 Task: Search one way flight ticket for 1 adult, 5 children, 2 infants in seat and 1 infant on lap in first from Fort Walton Beach: Destin-fort Walton Beach Airport/eglin Air Force Base to Gillette: Gillette Campbell County Airport on 5-1-2023. Choice of flights is American. Number of bags: 1 checked bag. Price is upto 87000. Outbound departure time preference is 12:45.
Action: Mouse moved to (190, 184)
Screenshot: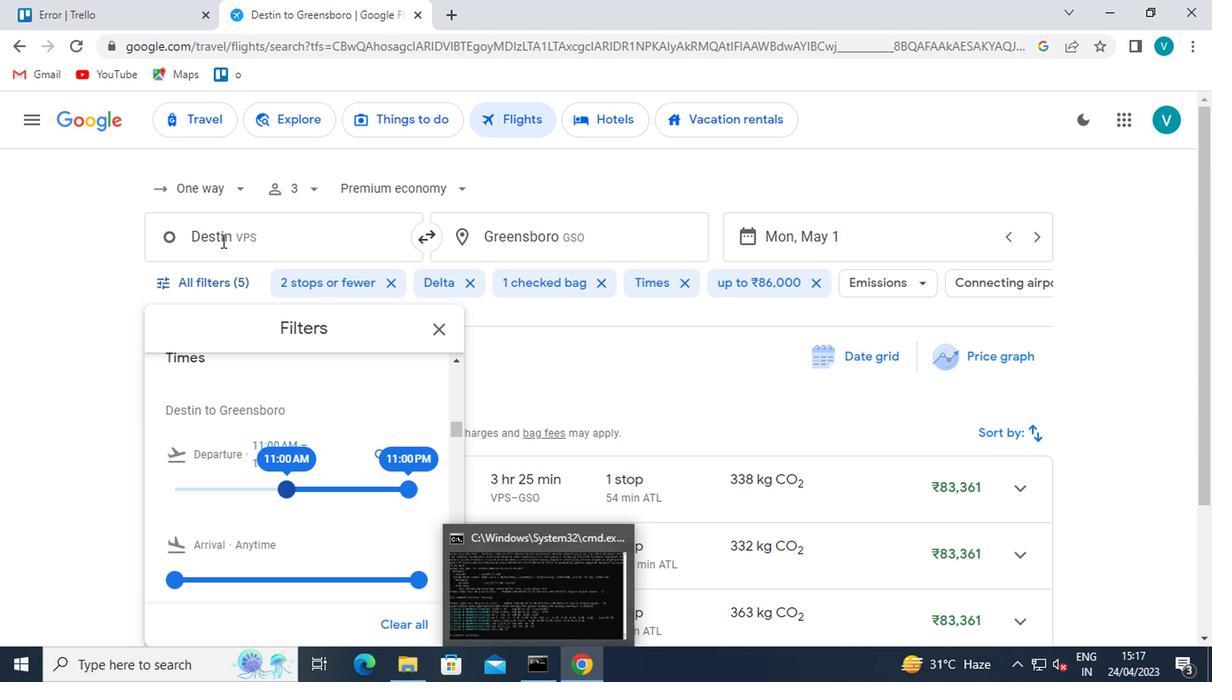 
Action: Mouse pressed left at (190, 184)
Screenshot: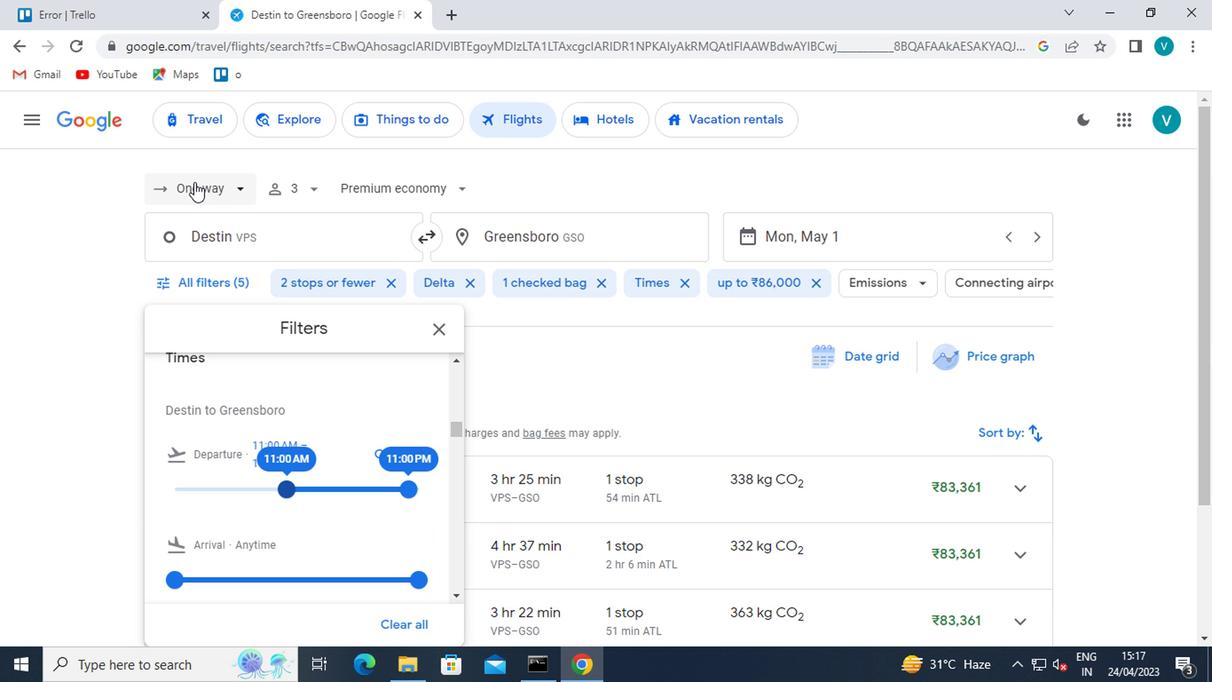 
Action: Mouse moved to (205, 267)
Screenshot: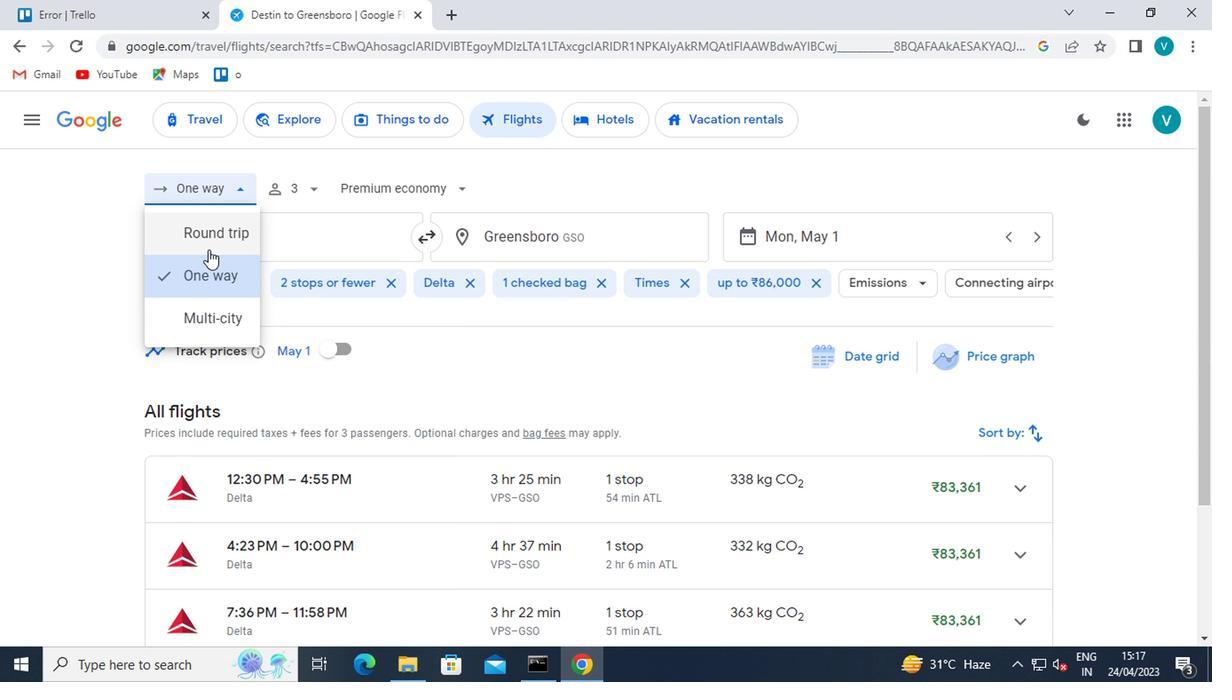 
Action: Mouse pressed left at (205, 267)
Screenshot: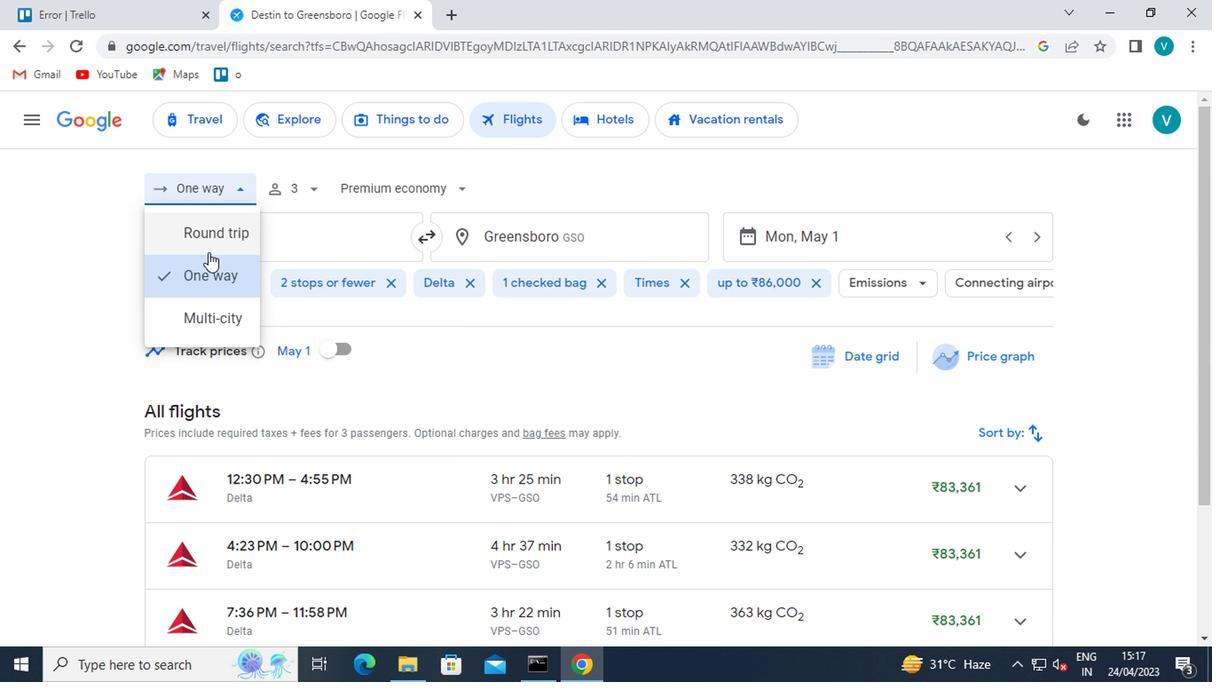 
Action: Mouse moved to (315, 190)
Screenshot: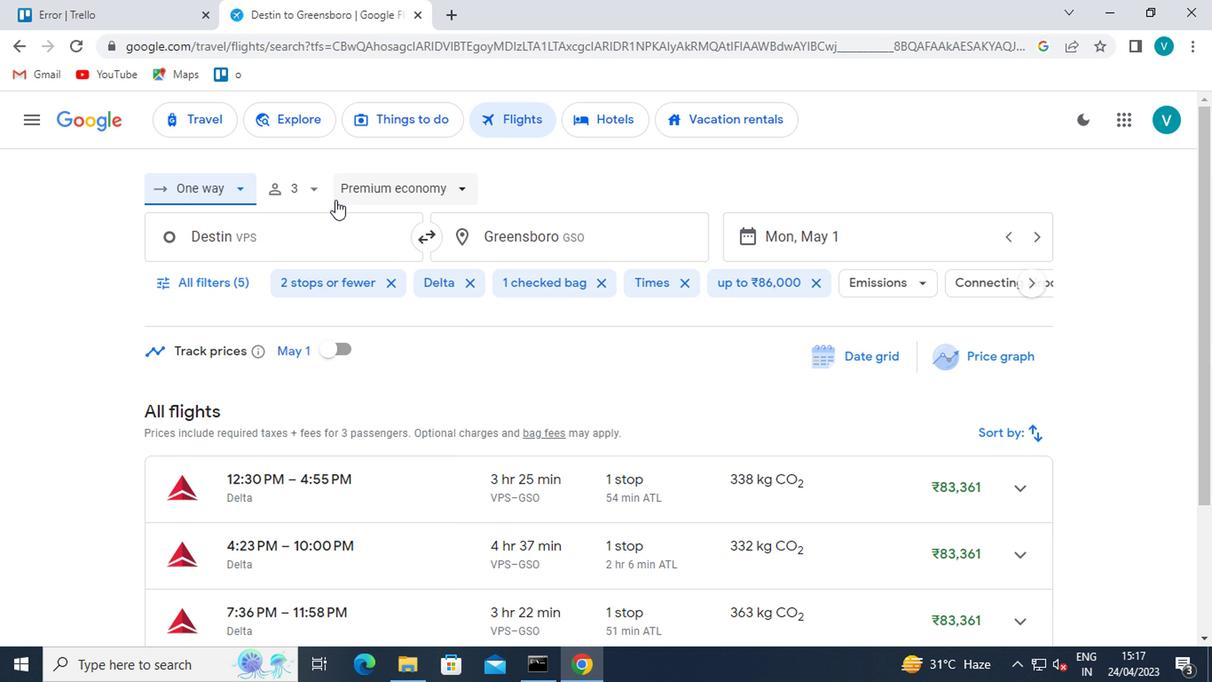 
Action: Mouse pressed left at (315, 190)
Screenshot: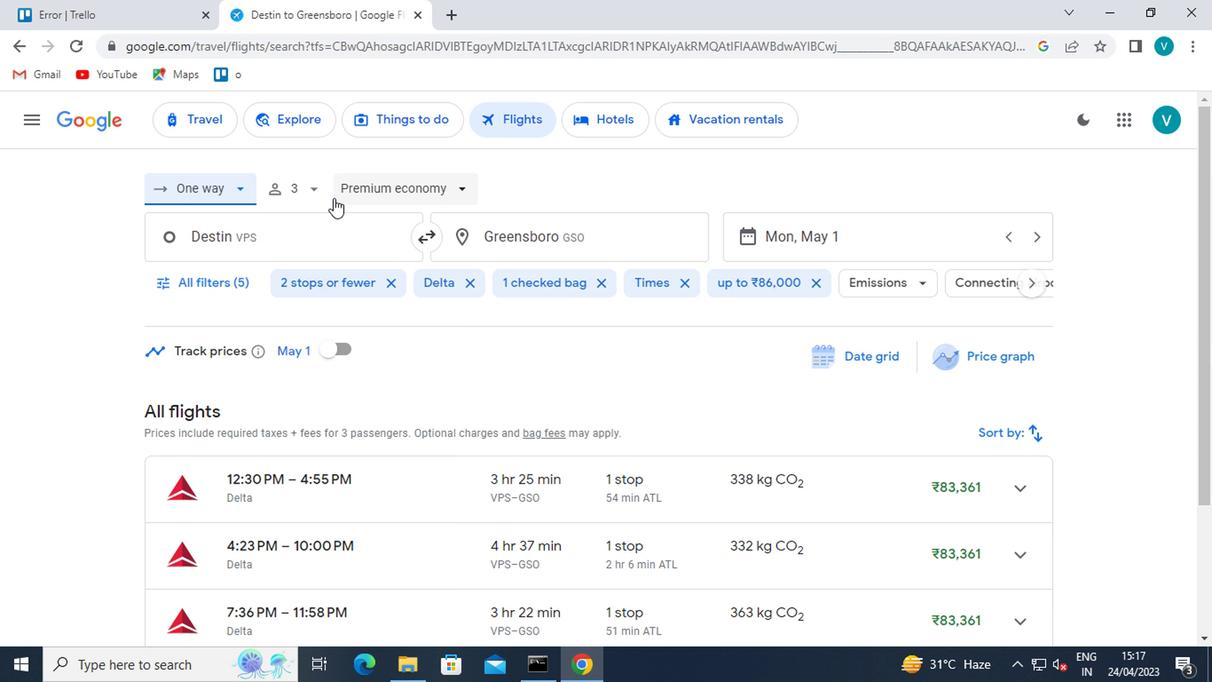 
Action: Mouse moved to (442, 278)
Screenshot: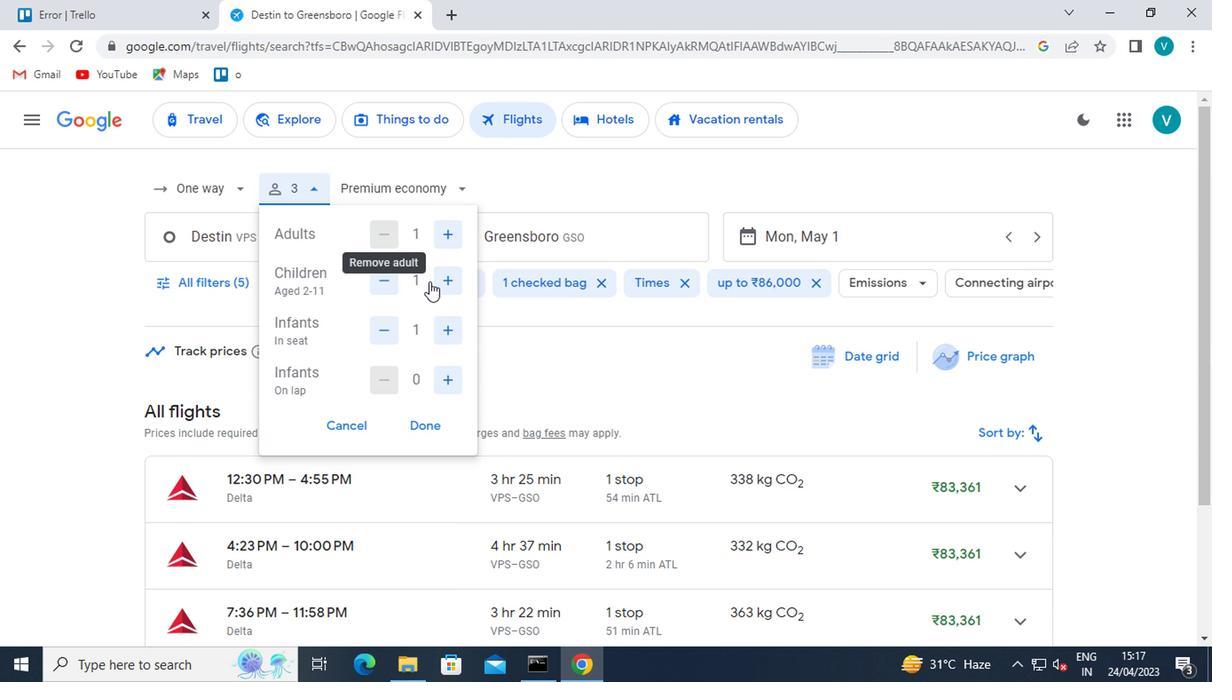 
Action: Mouse pressed left at (442, 278)
Screenshot: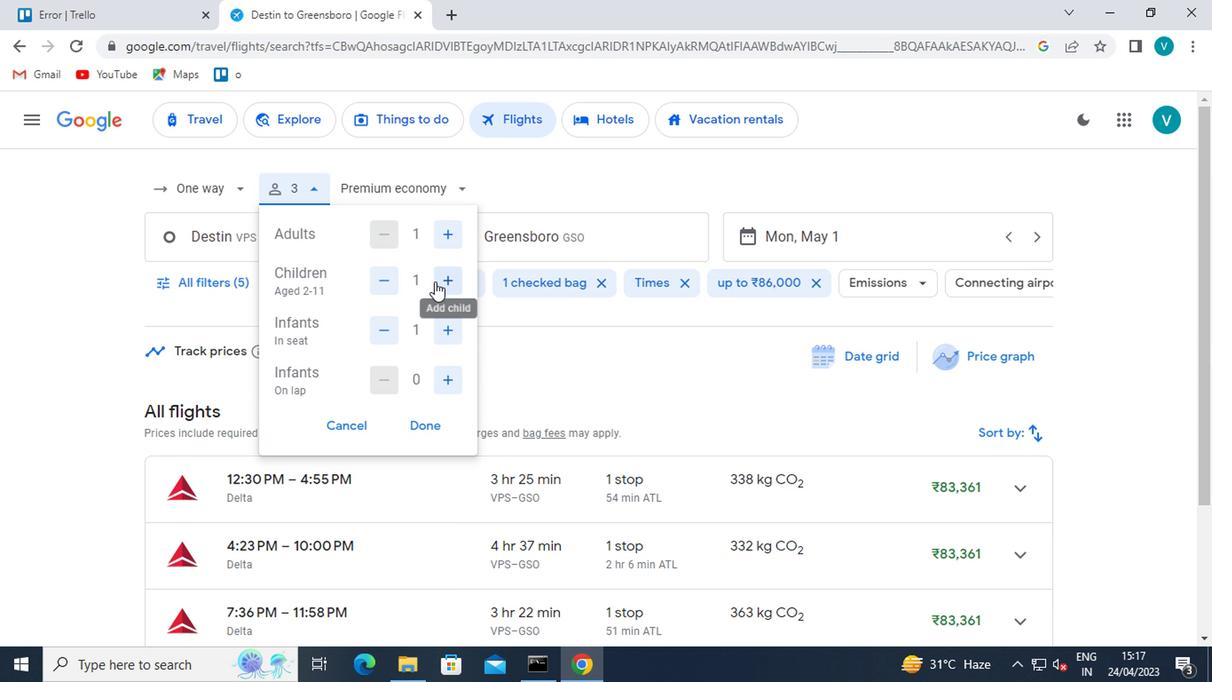 
Action: Mouse pressed left at (442, 278)
Screenshot: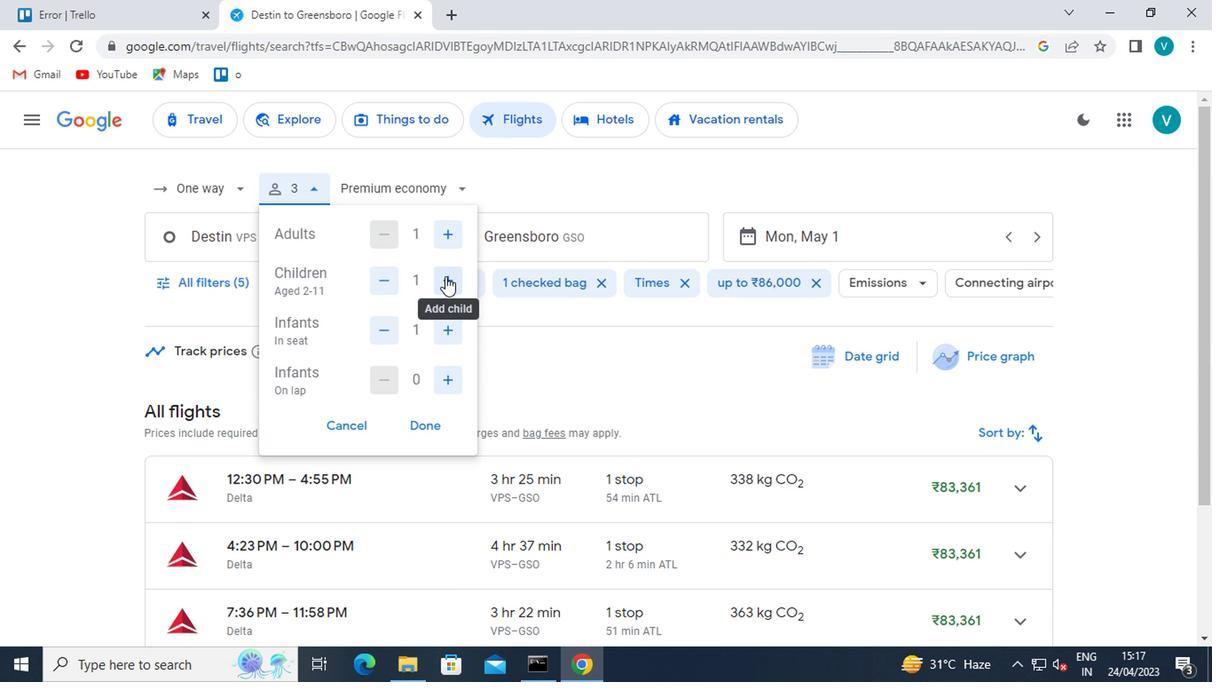
Action: Mouse pressed left at (442, 278)
Screenshot: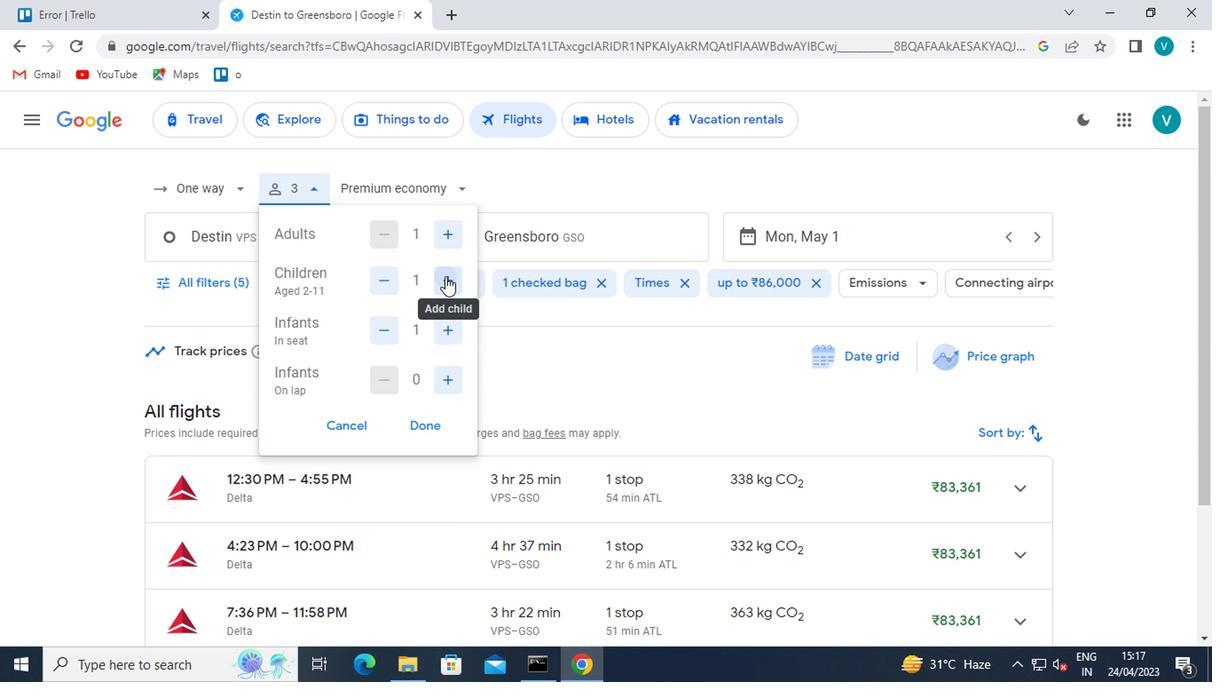 
Action: Mouse pressed left at (442, 278)
Screenshot: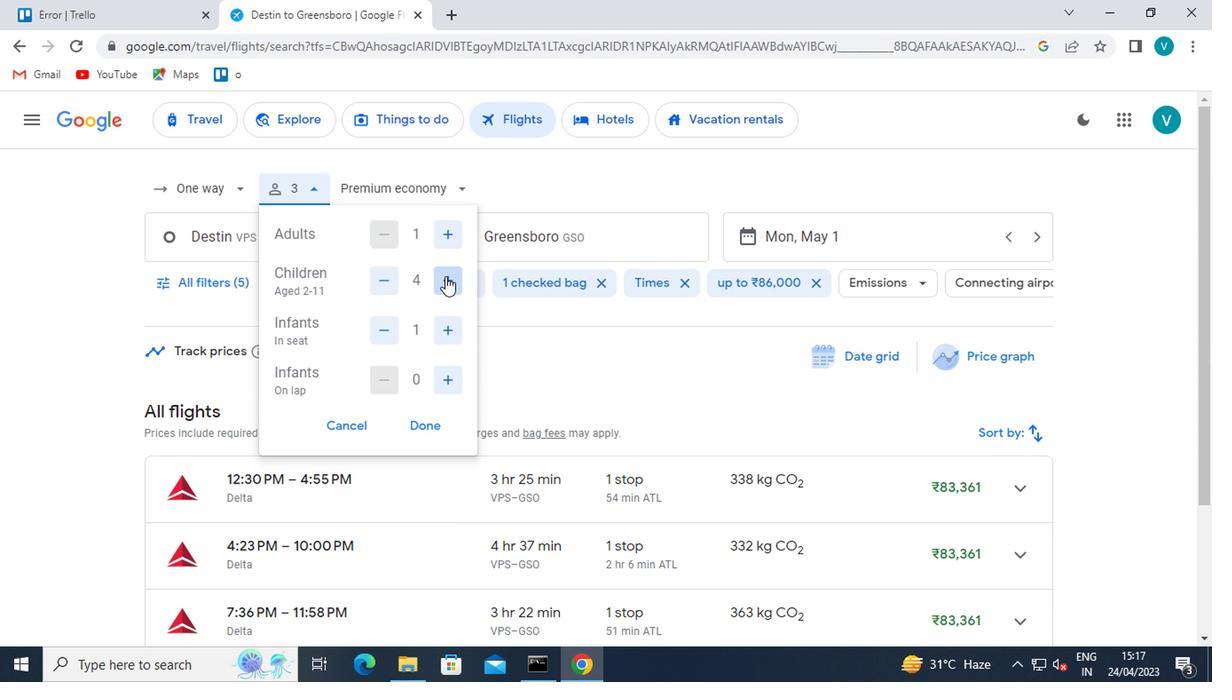 
Action: Mouse moved to (440, 328)
Screenshot: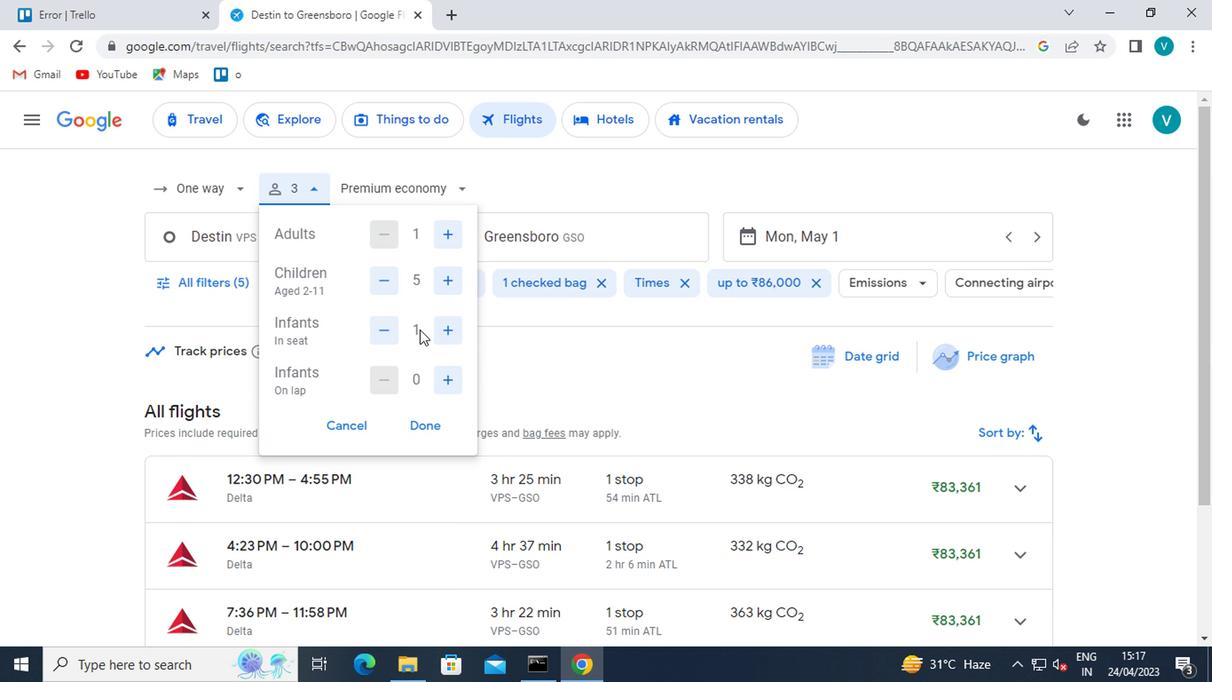 
Action: Mouse pressed left at (440, 328)
Screenshot: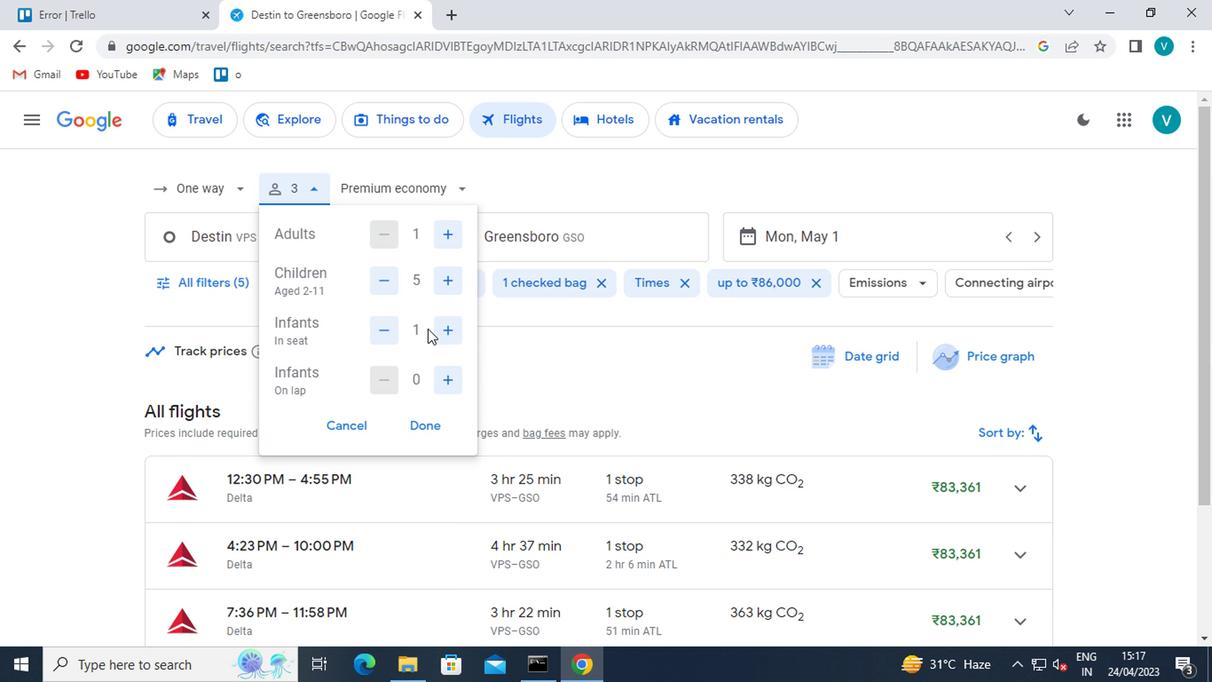 
Action: Mouse moved to (434, 374)
Screenshot: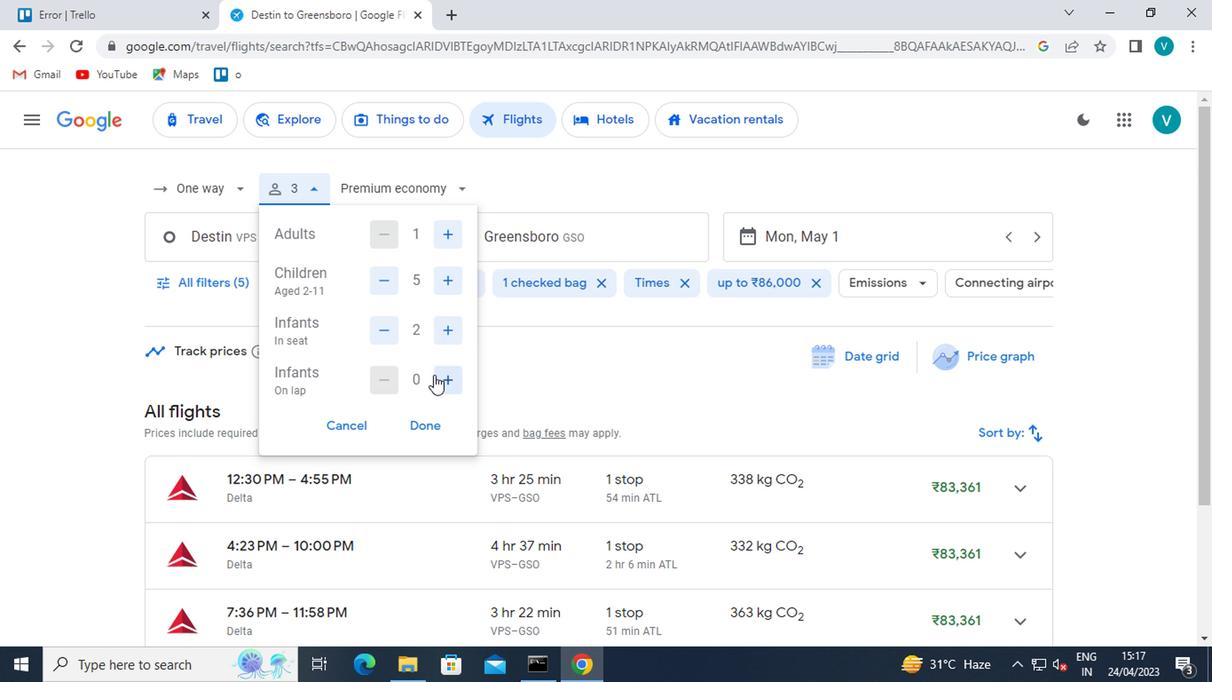 
Action: Mouse pressed left at (434, 374)
Screenshot: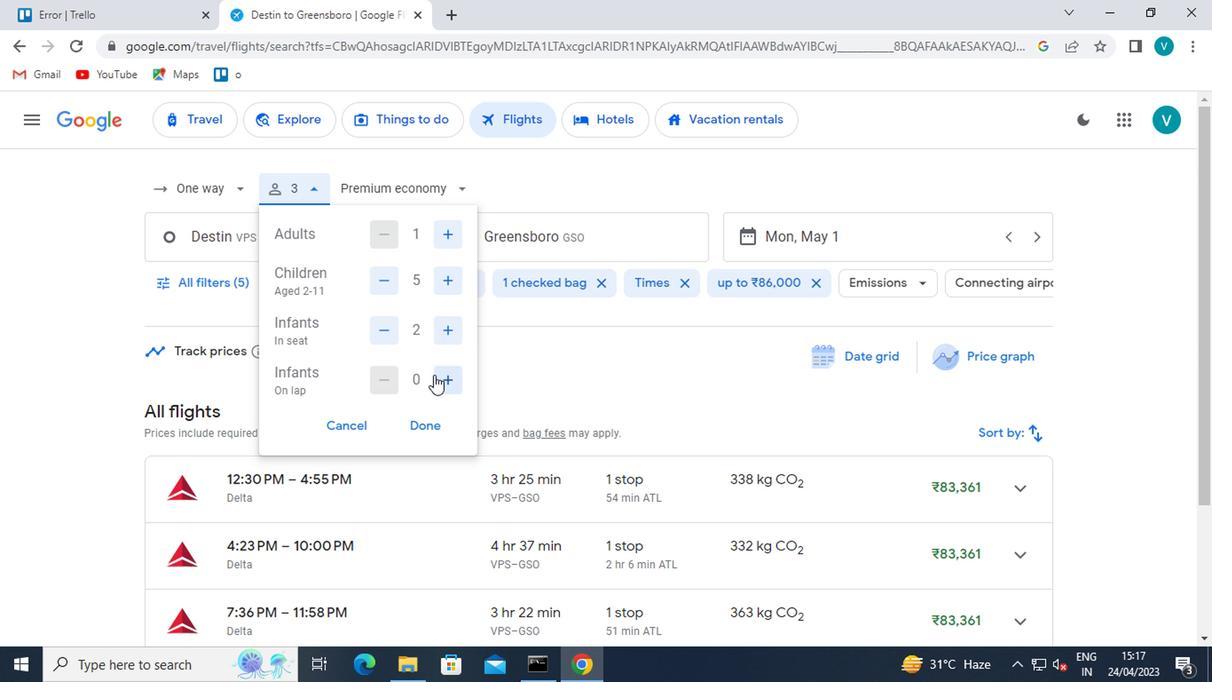
Action: Mouse moved to (440, 193)
Screenshot: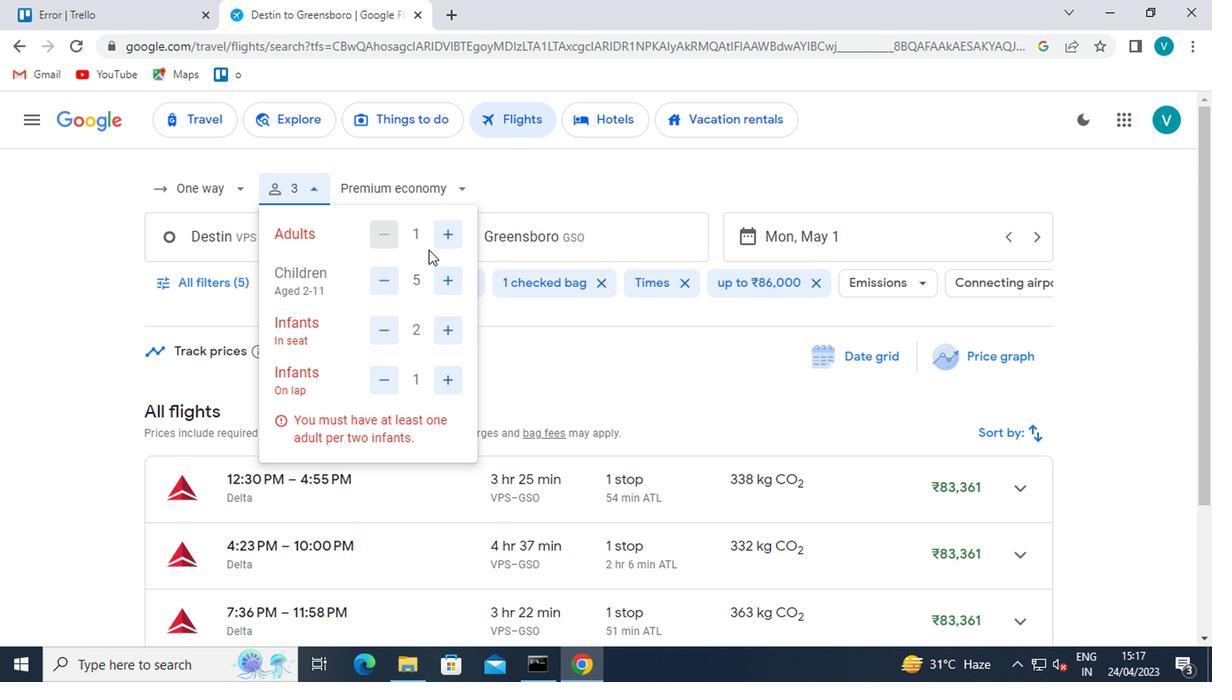 
Action: Mouse pressed left at (440, 193)
Screenshot: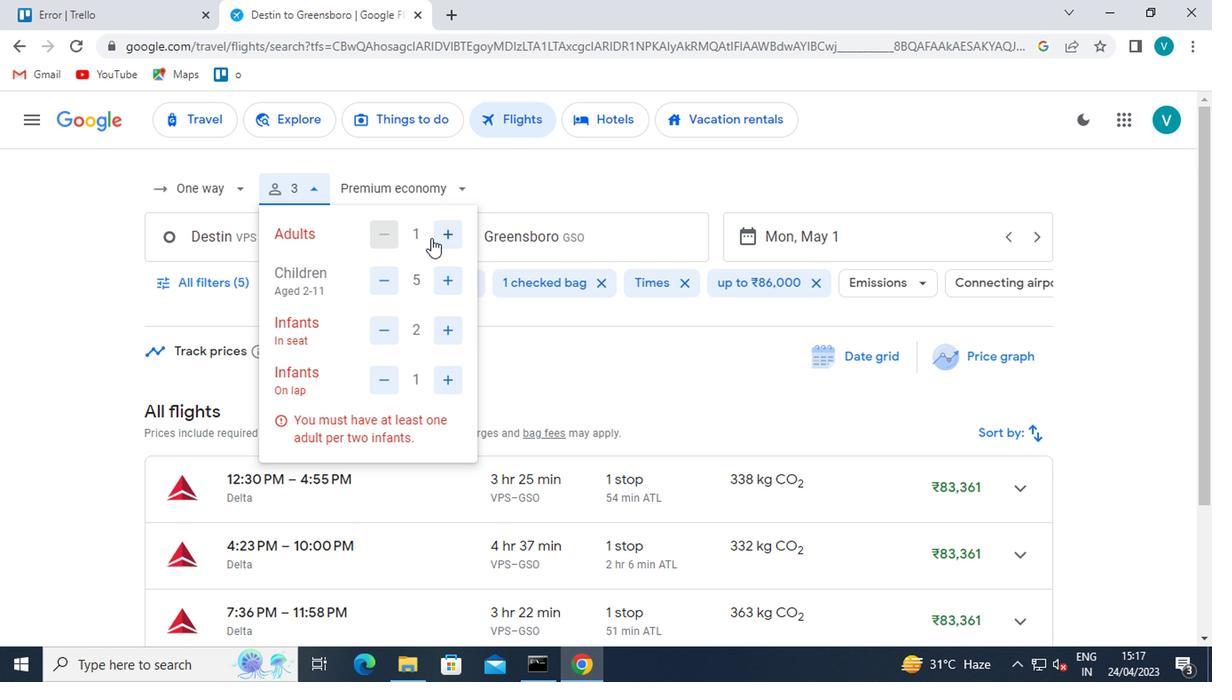 
Action: Mouse moved to (395, 358)
Screenshot: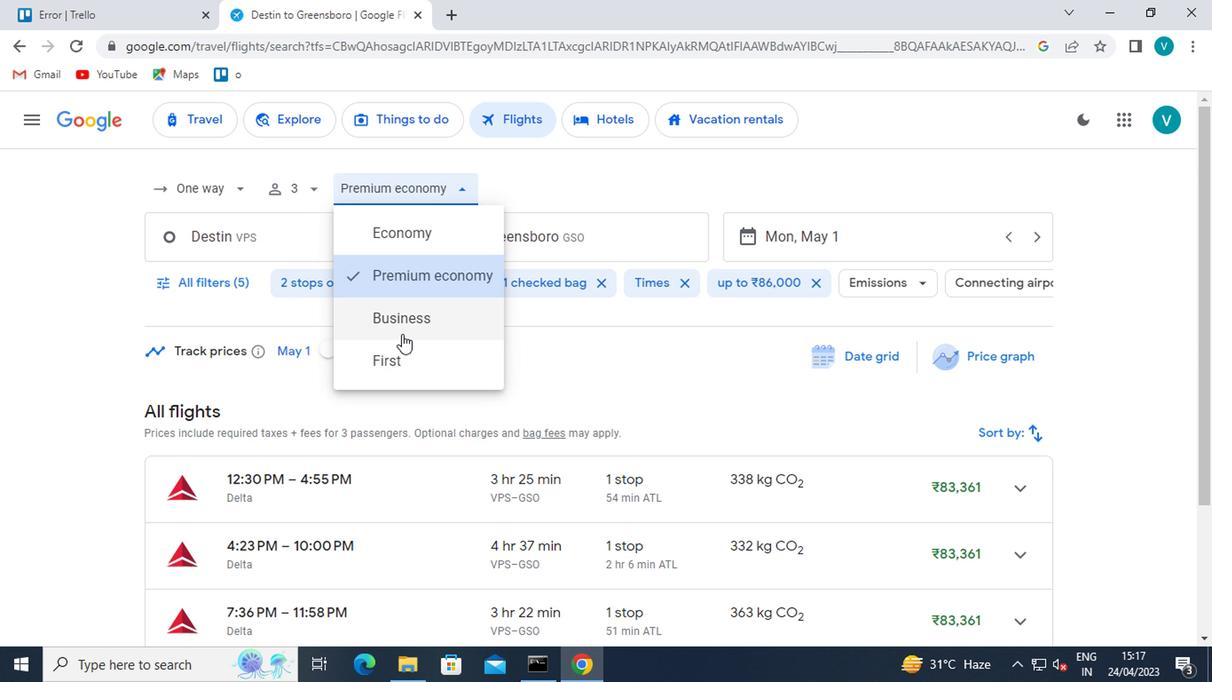 
Action: Mouse pressed left at (395, 358)
Screenshot: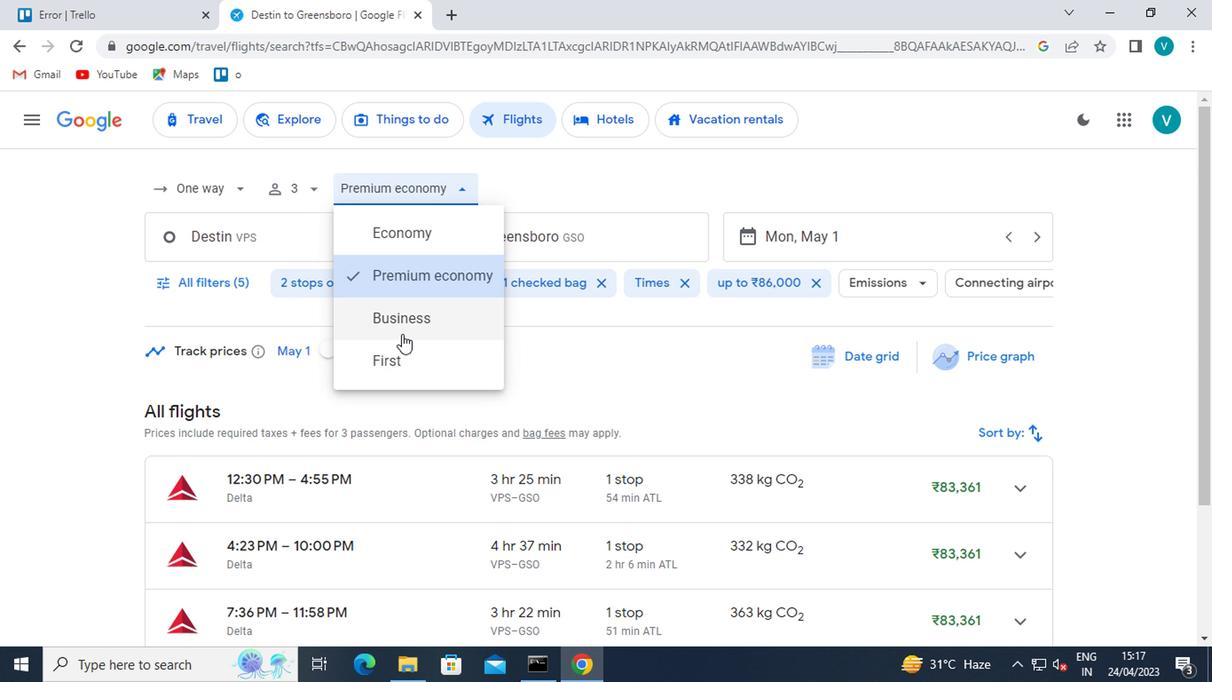 
Action: Mouse moved to (286, 238)
Screenshot: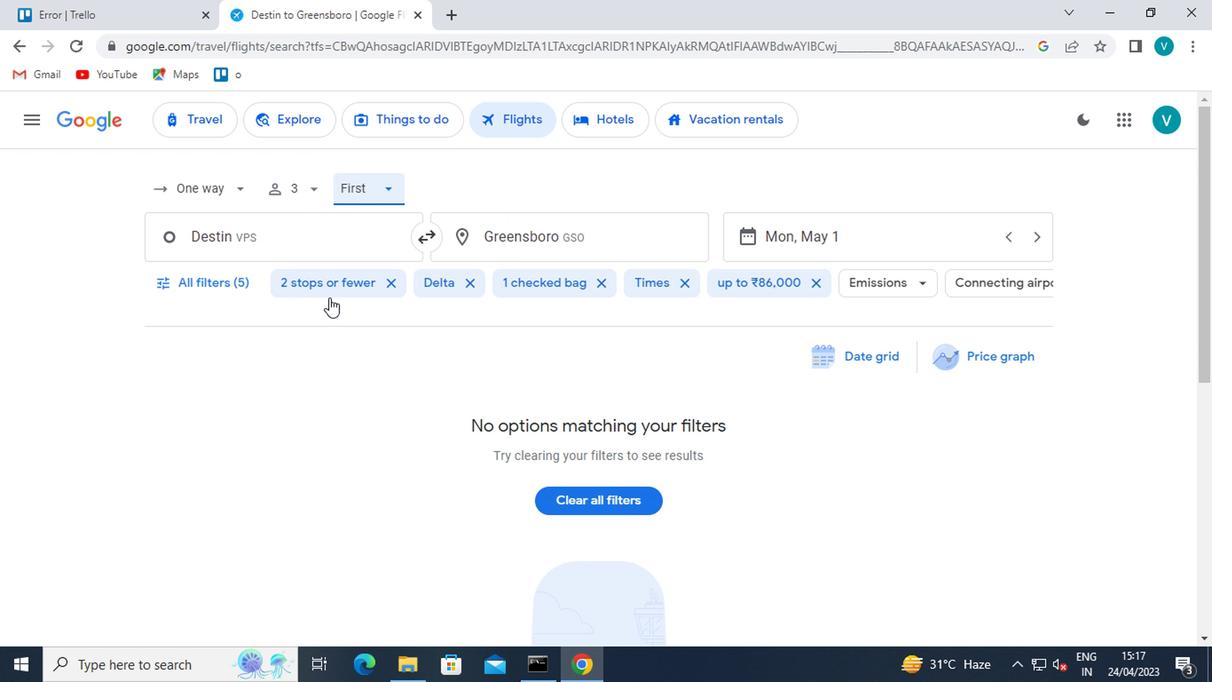 
Action: Mouse pressed left at (286, 238)
Screenshot: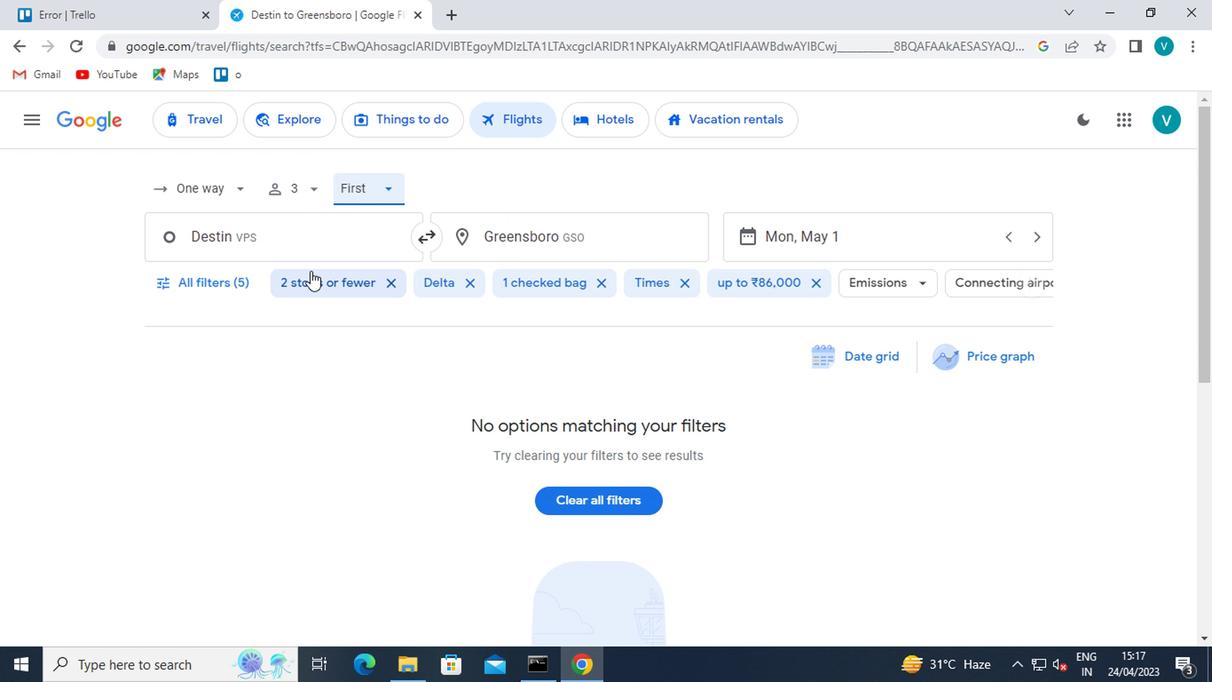 
Action: Mouse moved to (287, 233)
Screenshot: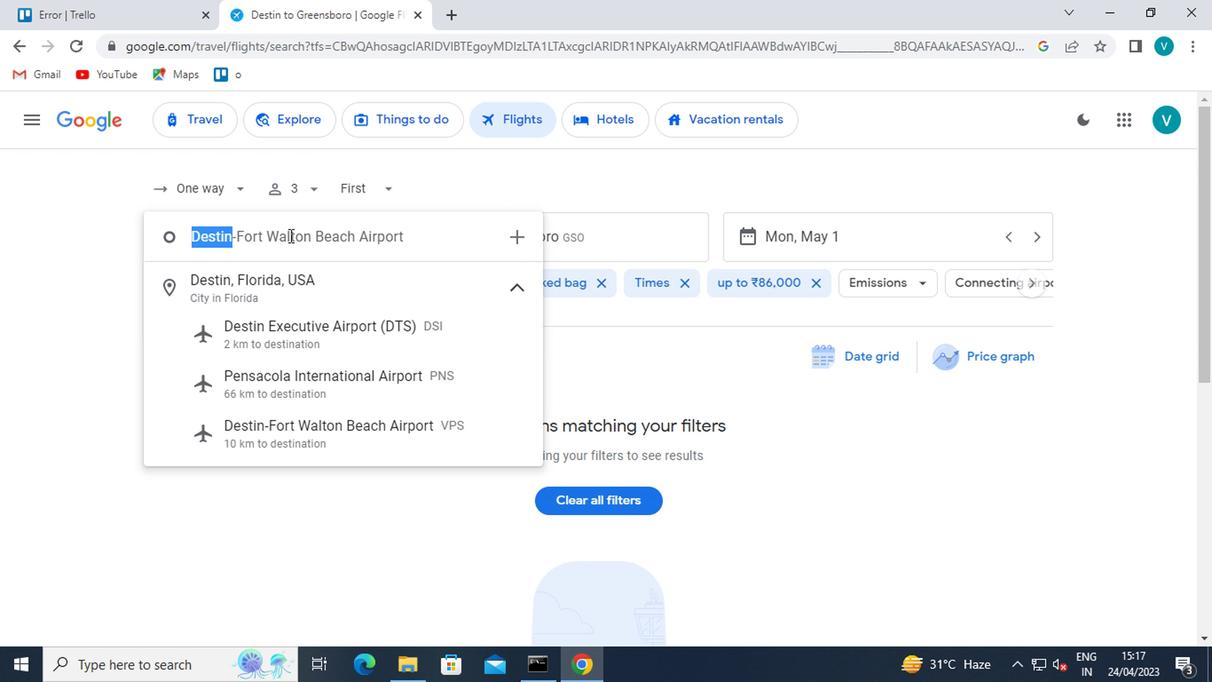 
Action: Key pressed <Key.shift>FORT<Key.space><Key.shift>WALTO
Screenshot: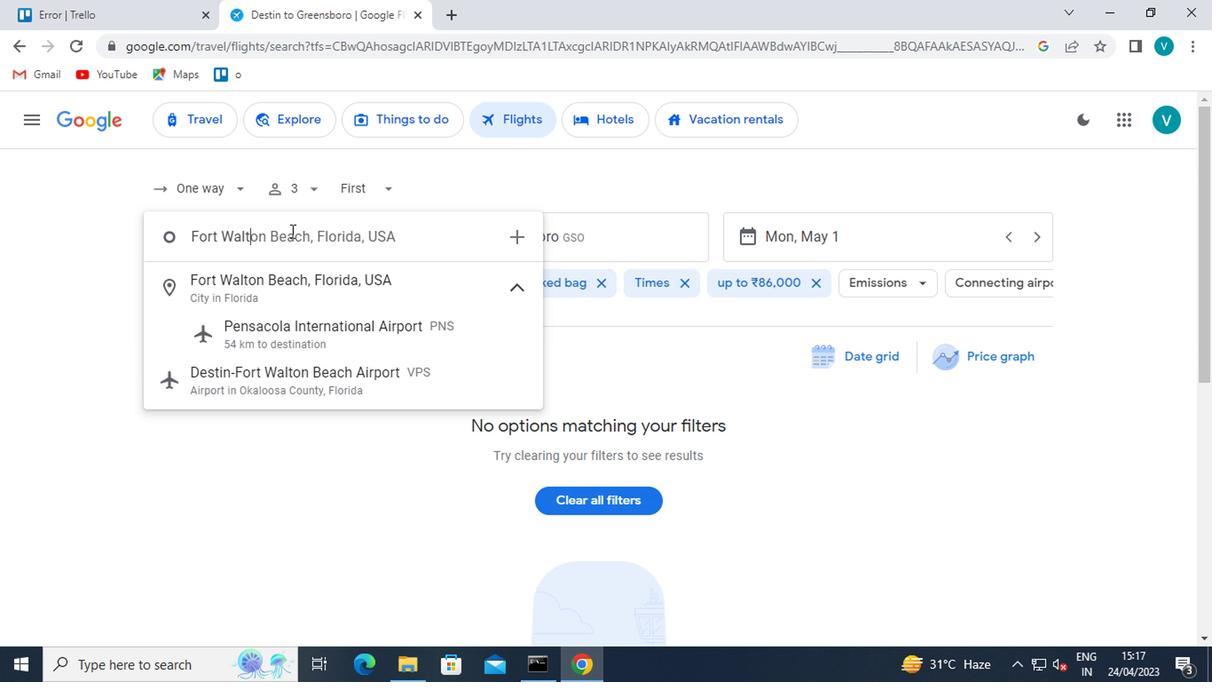 
Action: Mouse moved to (281, 381)
Screenshot: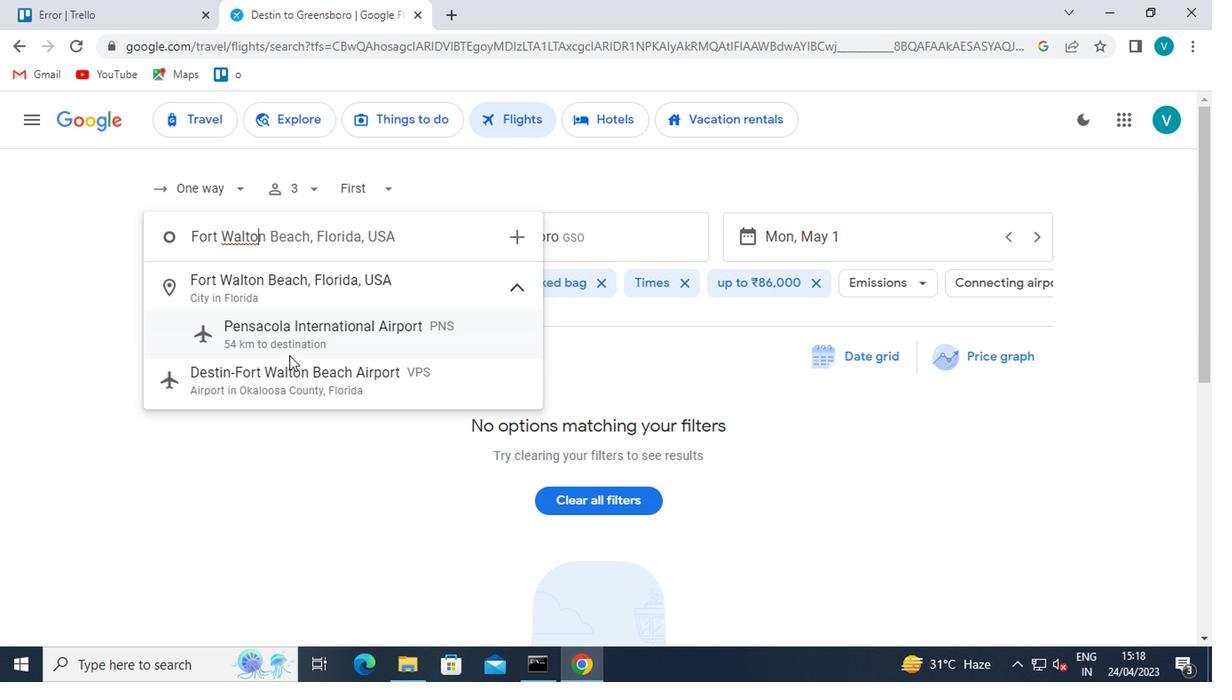 
Action: Mouse pressed left at (281, 381)
Screenshot: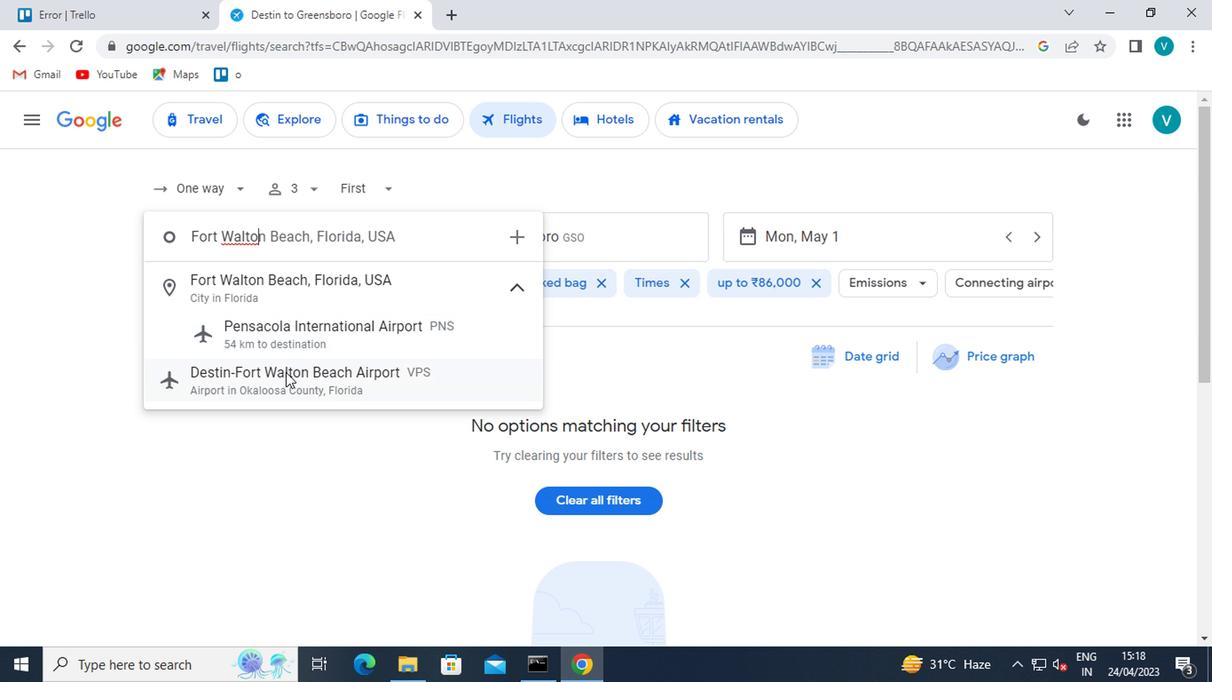 
Action: Mouse moved to (584, 250)
Screenshot: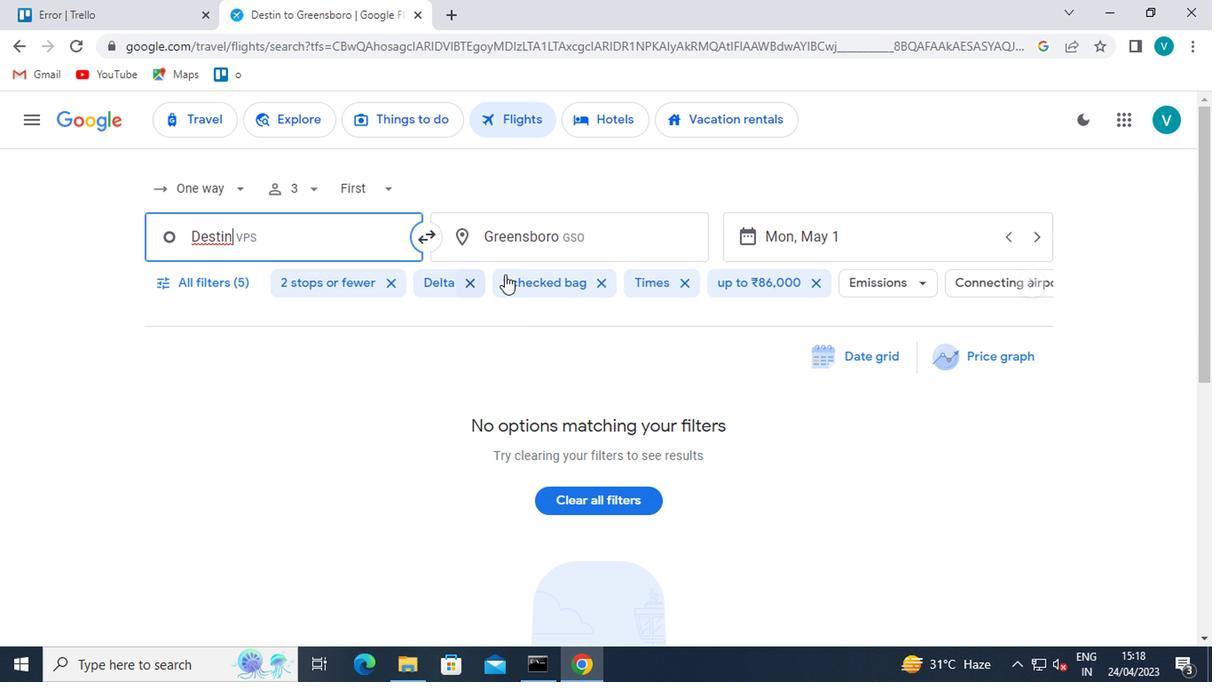 
Action: Mouse pressed left at (584, 250)
Screenshot: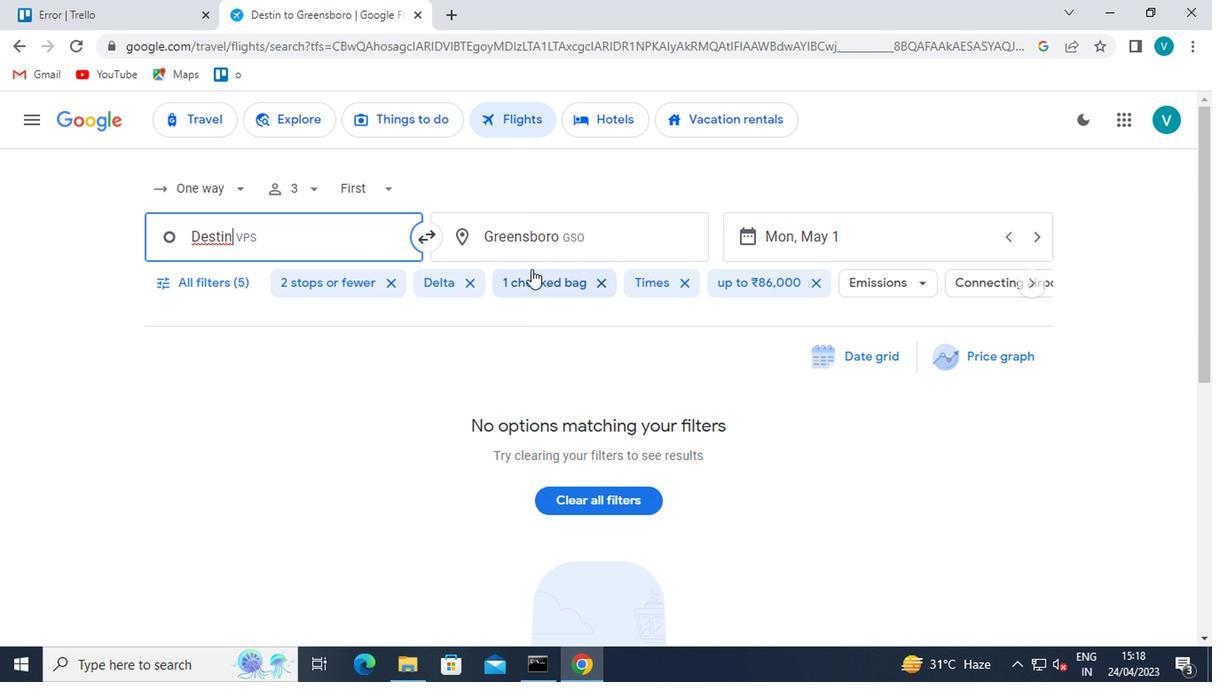 
Action: Mouse moved to (351, 123)
Screenshot: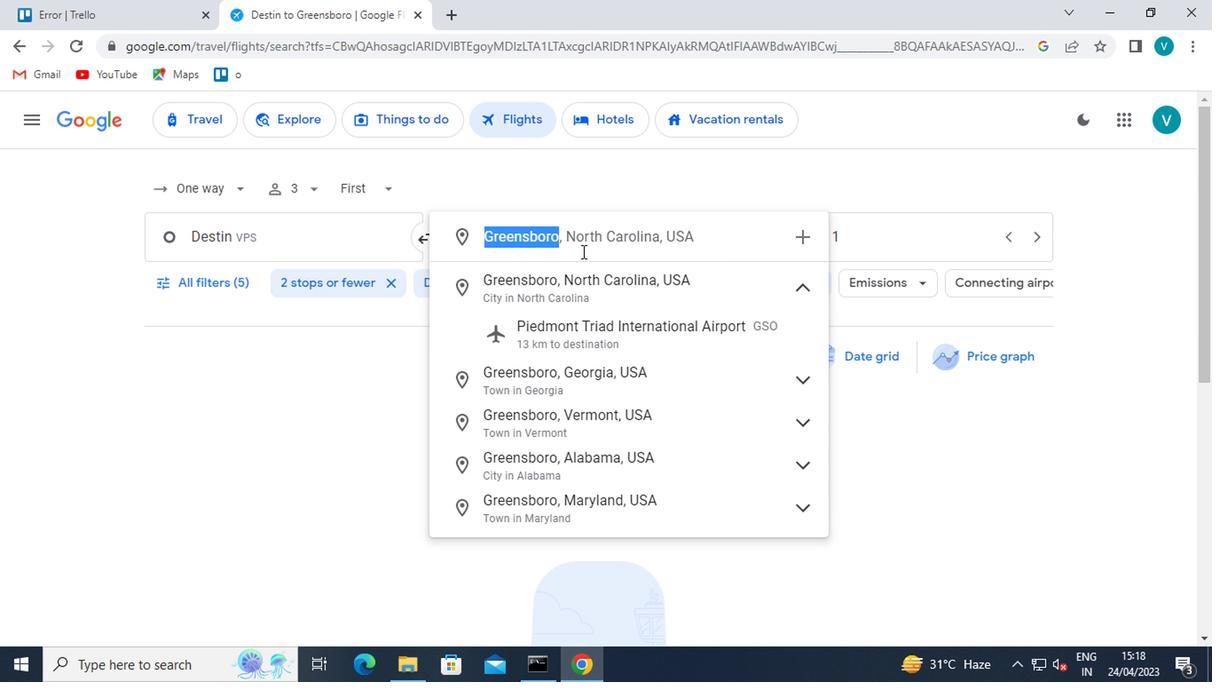 
Action: Key pressed <Key.shift>GILLETTE
Screenshot: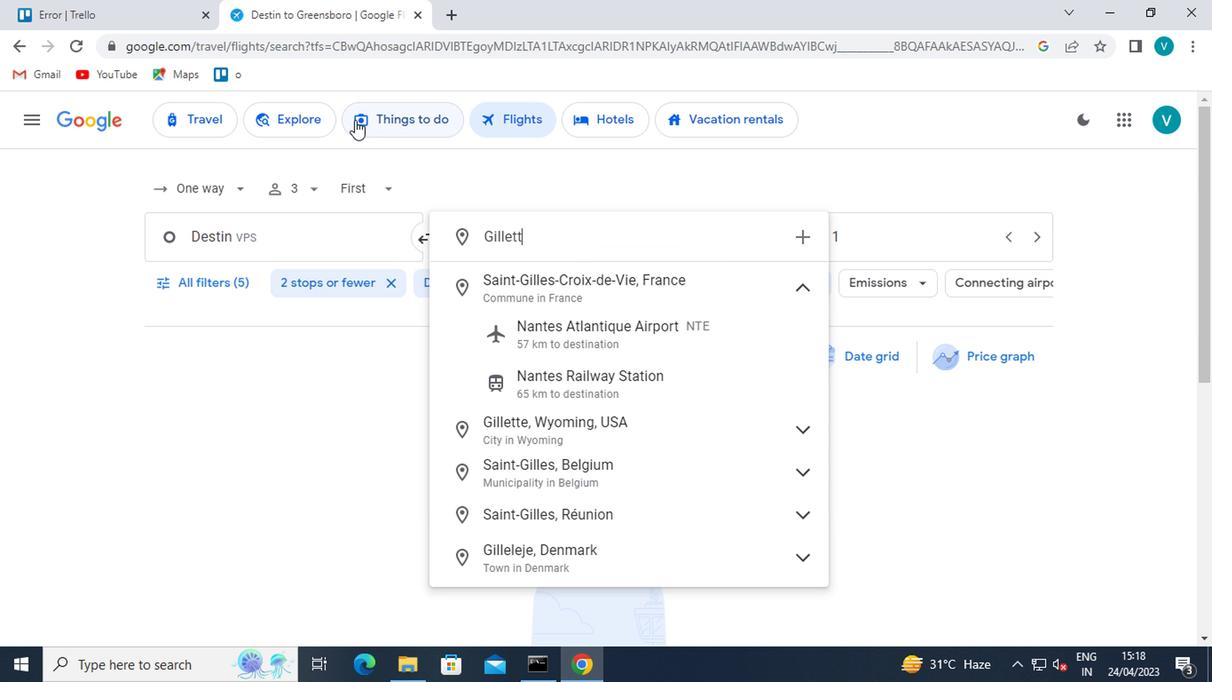 
Action: Mouse moved to (372, 141)
Screenshot: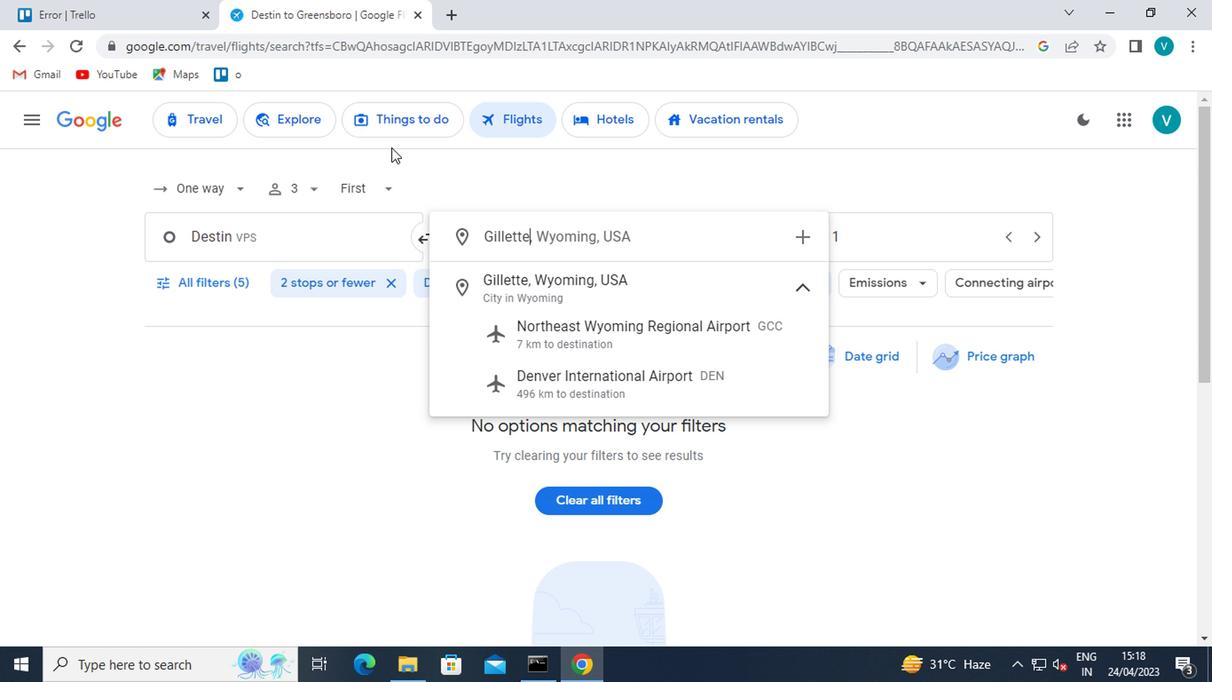 
Action: Key pressed <Key.enter>
Screenshot: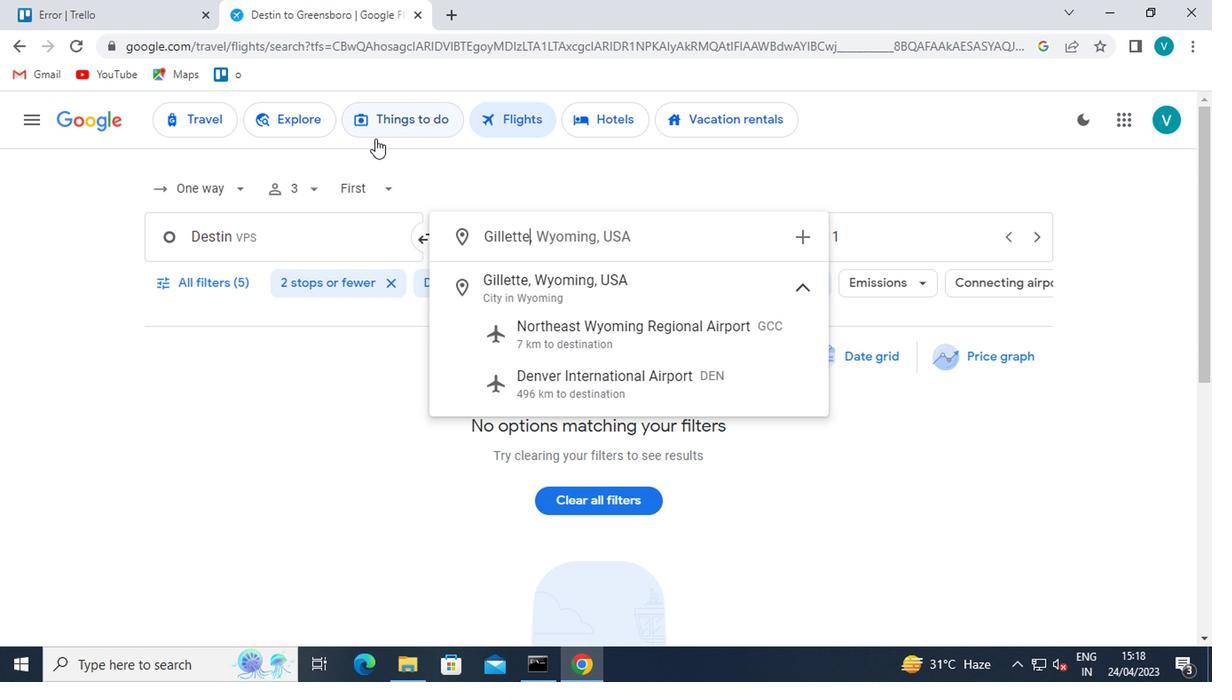 
Action: Mouse moved to (936, 223)
Screenshot: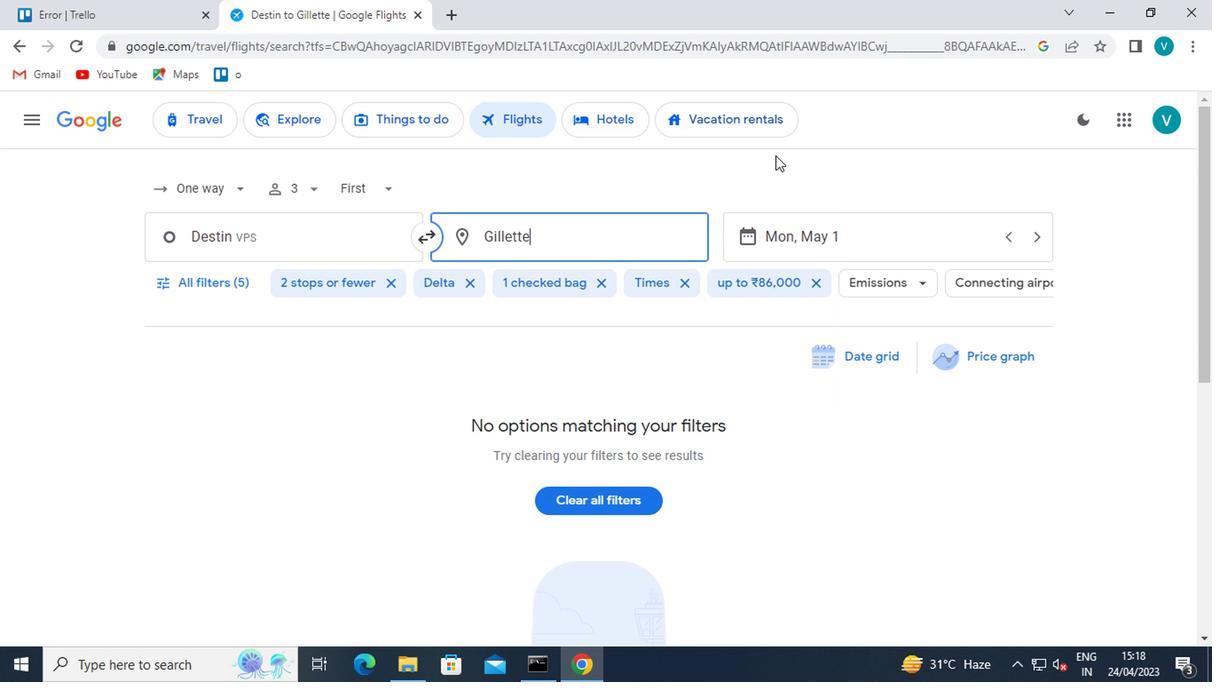 
Action: Mouse pressed left at (936, 223)
Screenshot: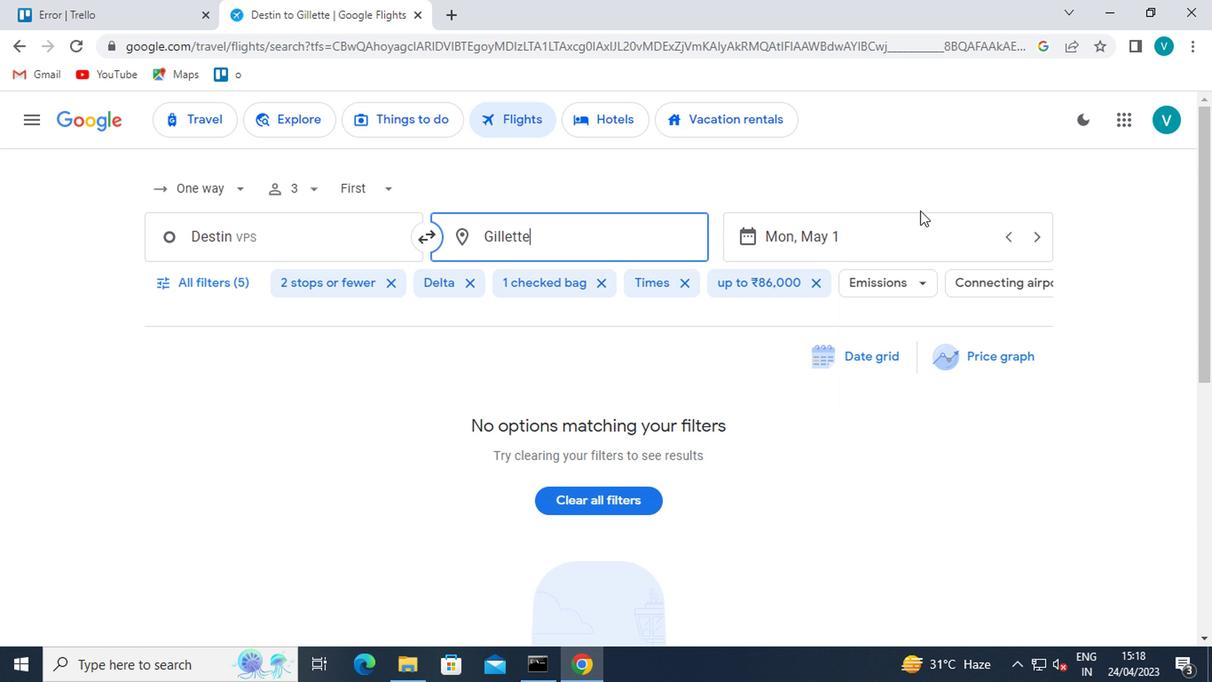 
Action: Mouse moved to (795, 327)
Screenshot: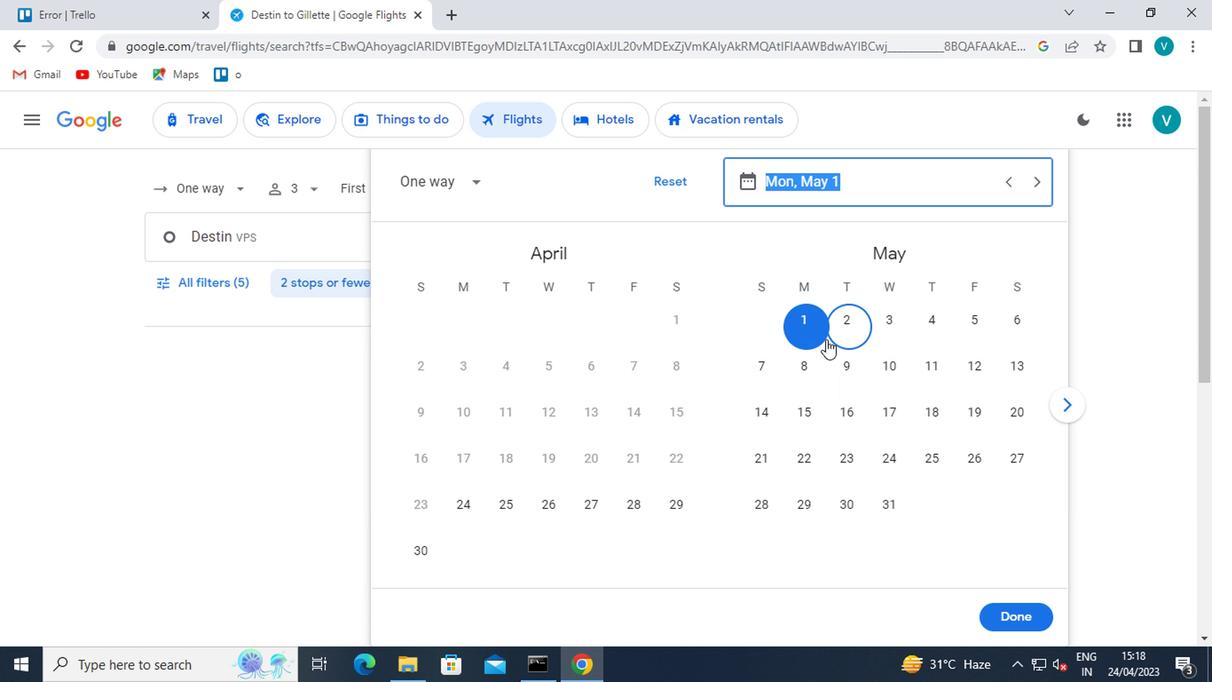 
Action: Mouse pressed left at (795, 327)
Screenshot: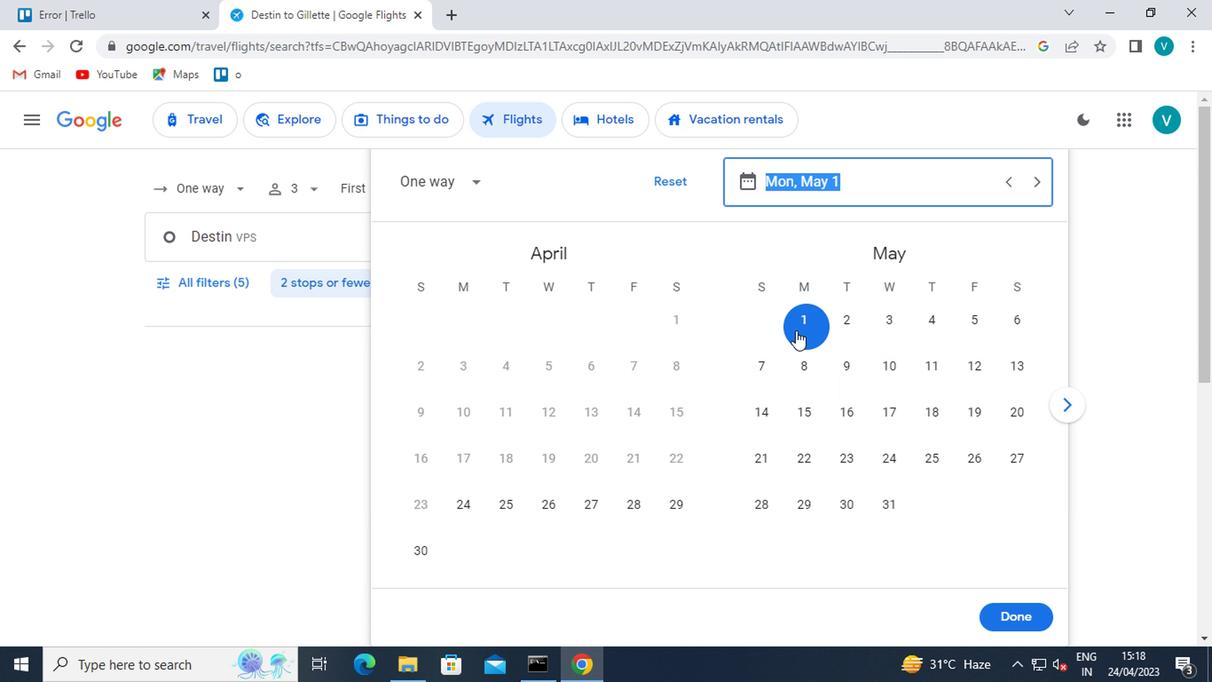
Action: Mouse moved to (1006, 618)
Screenshot: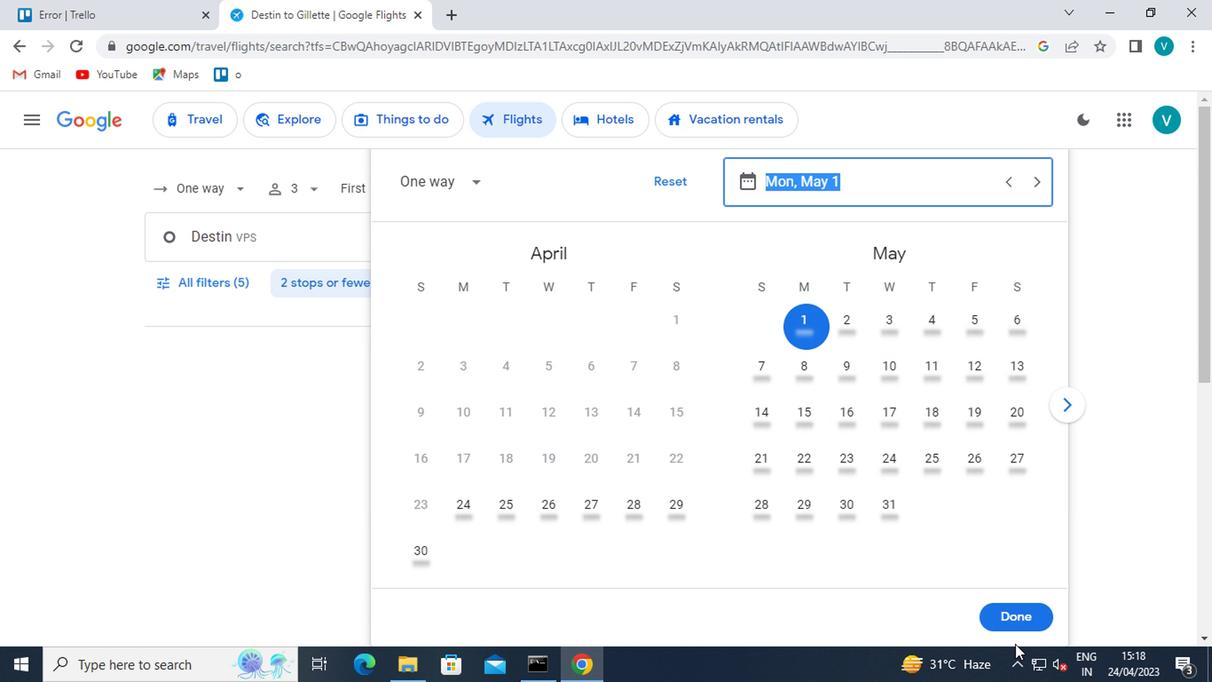 
Action: Mouse pressed left at (1006, 618)
Screenshot: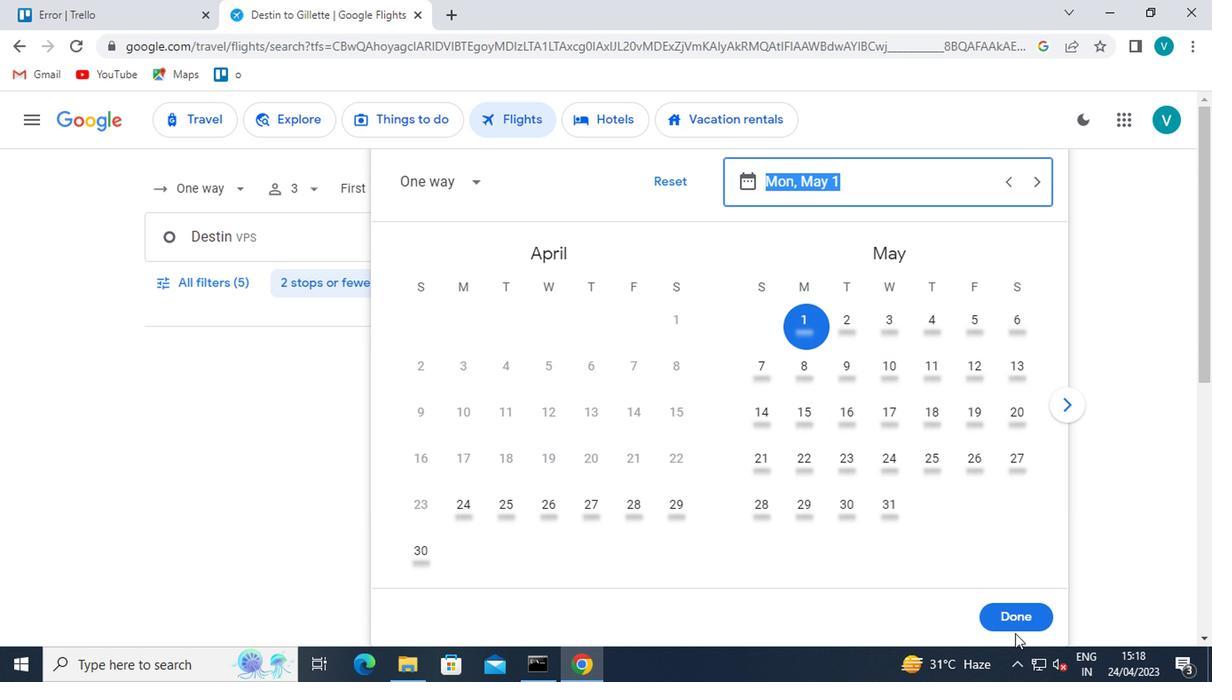 
Action: Mouse moved to (182, 279)
Screenshot: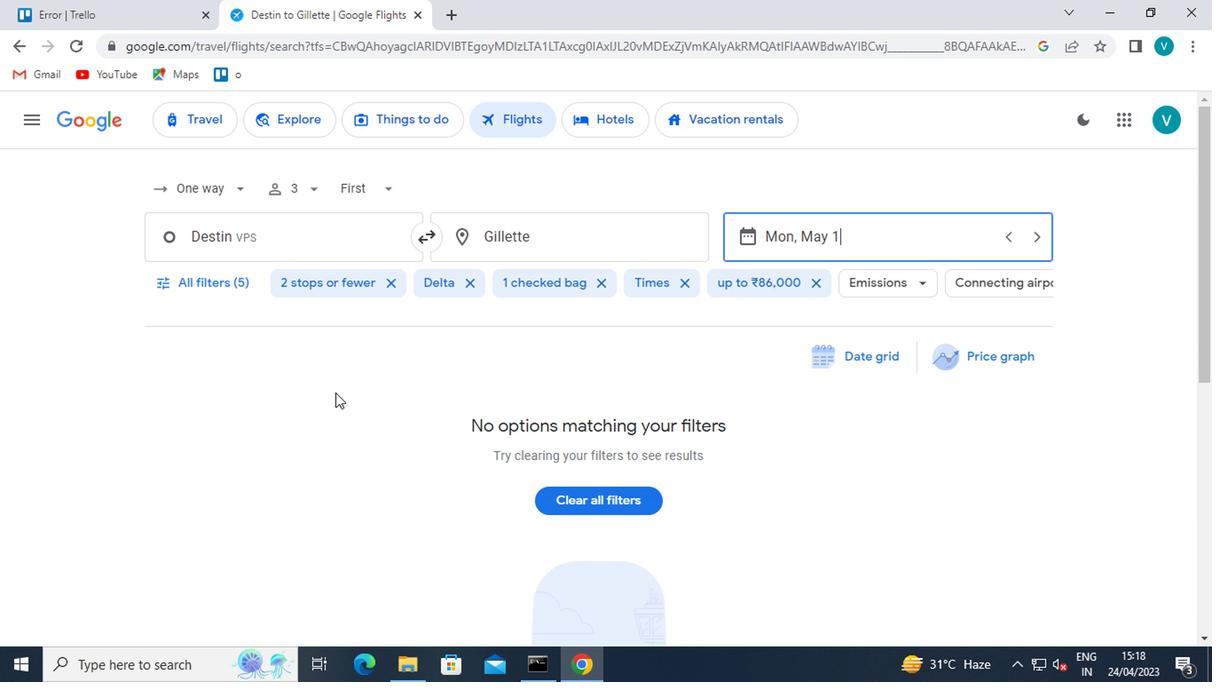 
Action: Mouse pressed left at (182, 279)
Screenshot: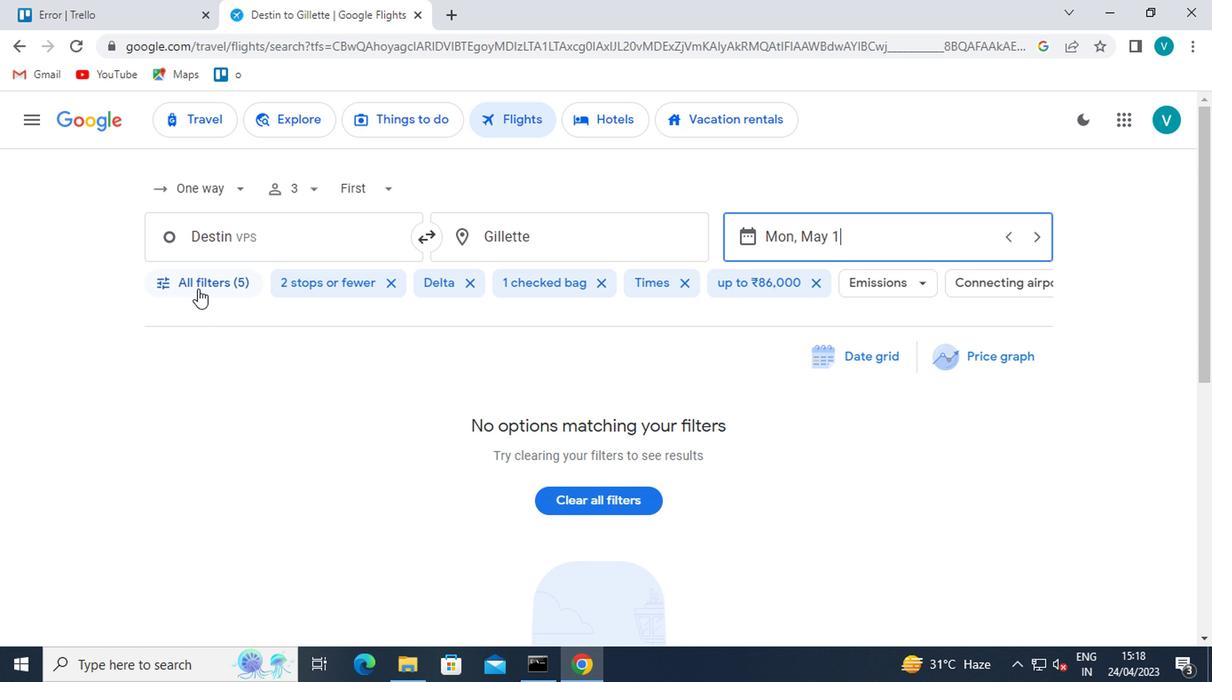 
Action: Mouse moved to (320, 428)
Screenshot: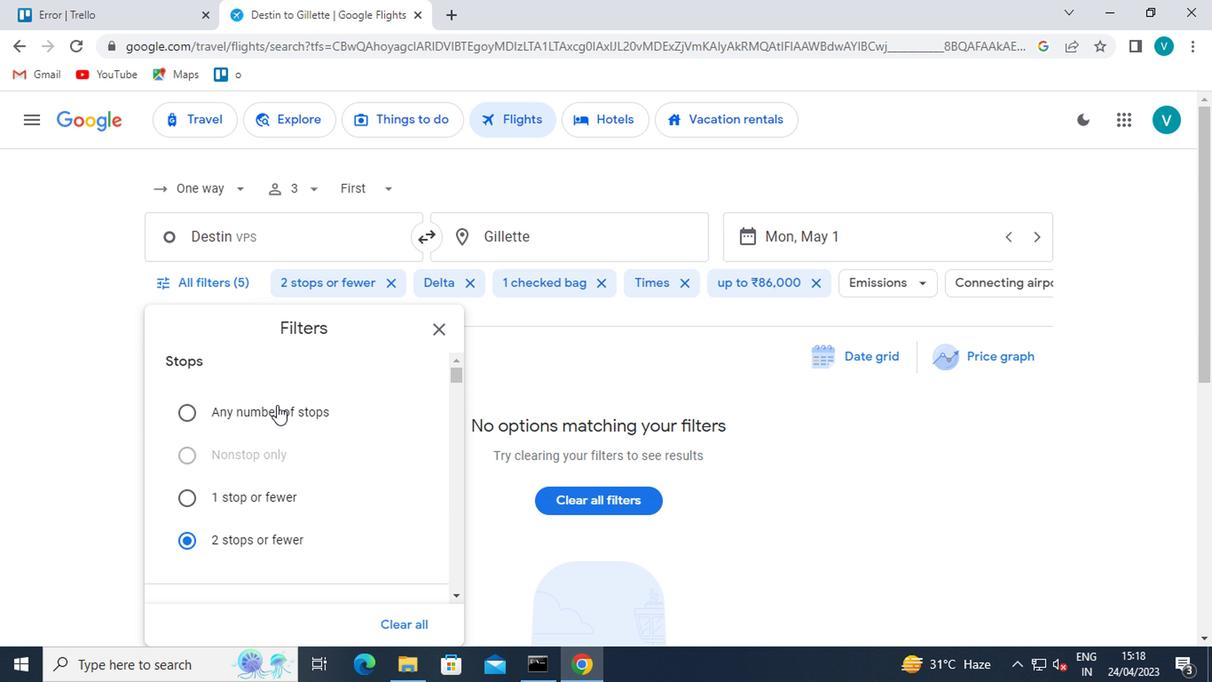 
Action: Mouse scrolled (320, 428) with delta (0, 0)
Screenshot: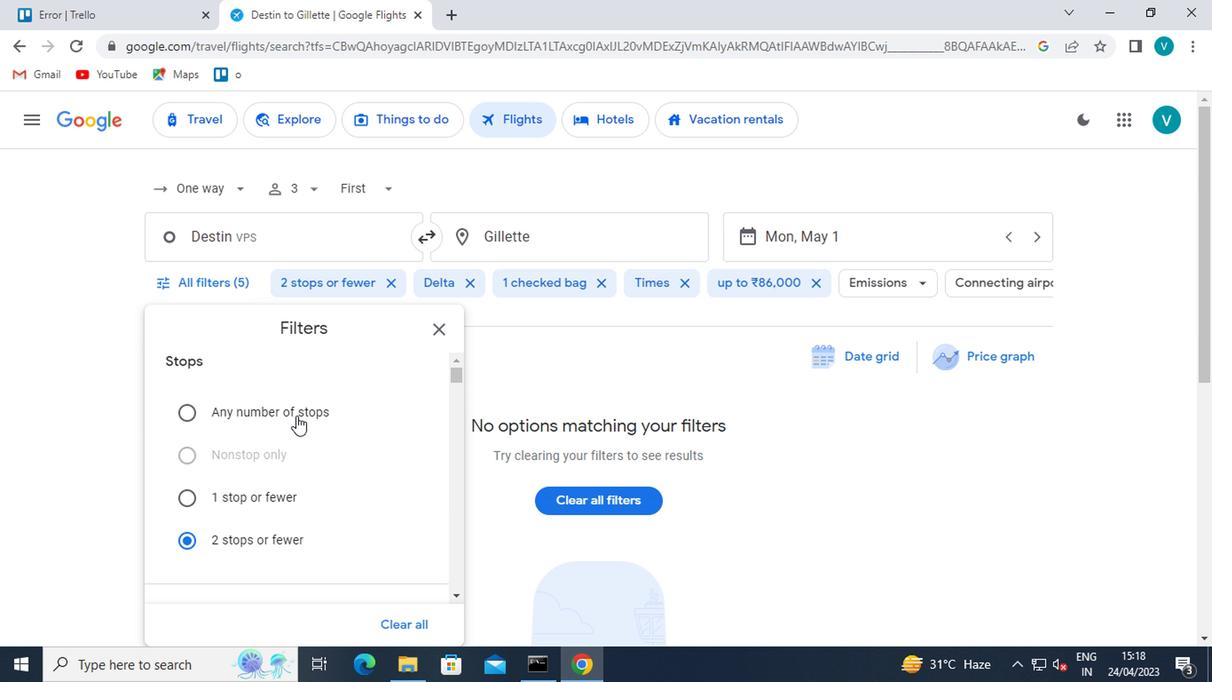 
Action: Mouse moved to (320, 428)
Screenshot: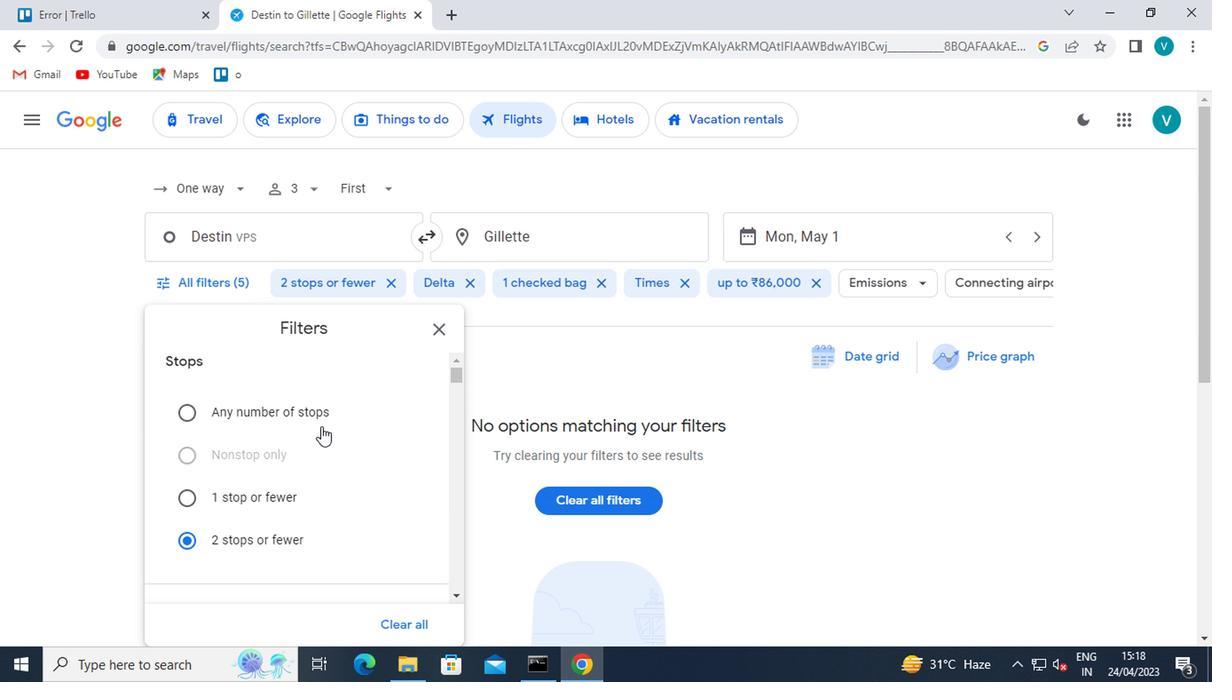 
Action: Mouse scrolled (320, 428) with delta (0, 0)
Screenshot: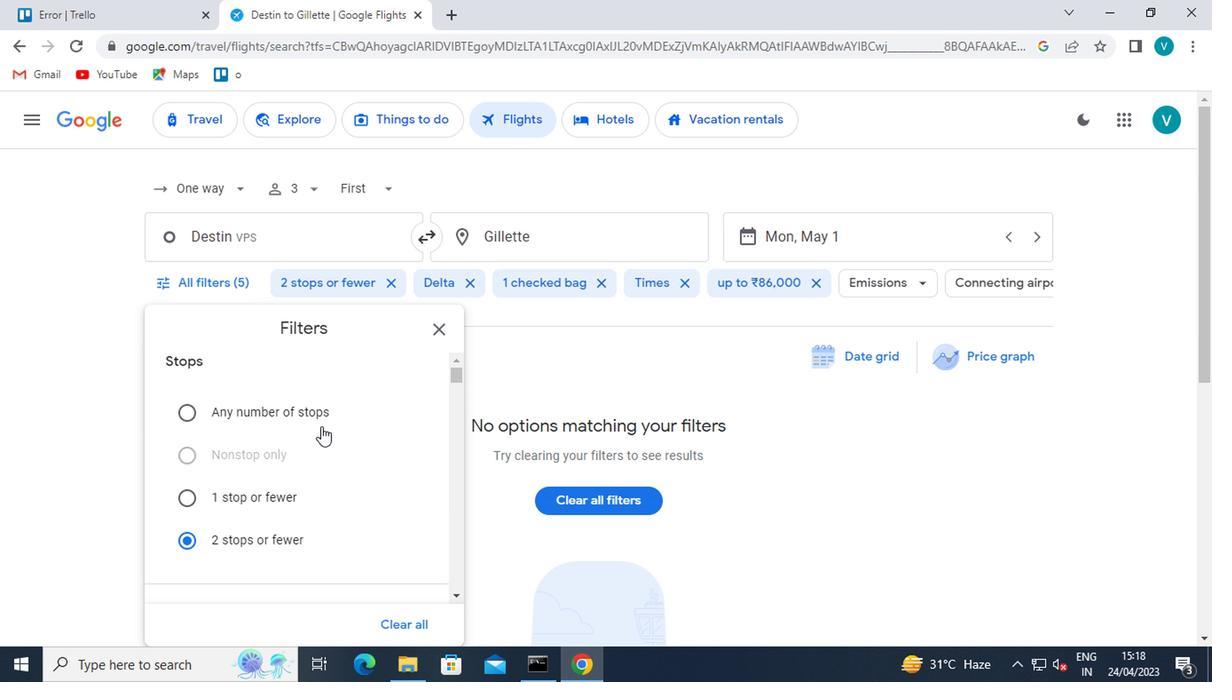 
Action: Mouse scrolled (320, 428) with delta (0, 0)
Screenshot: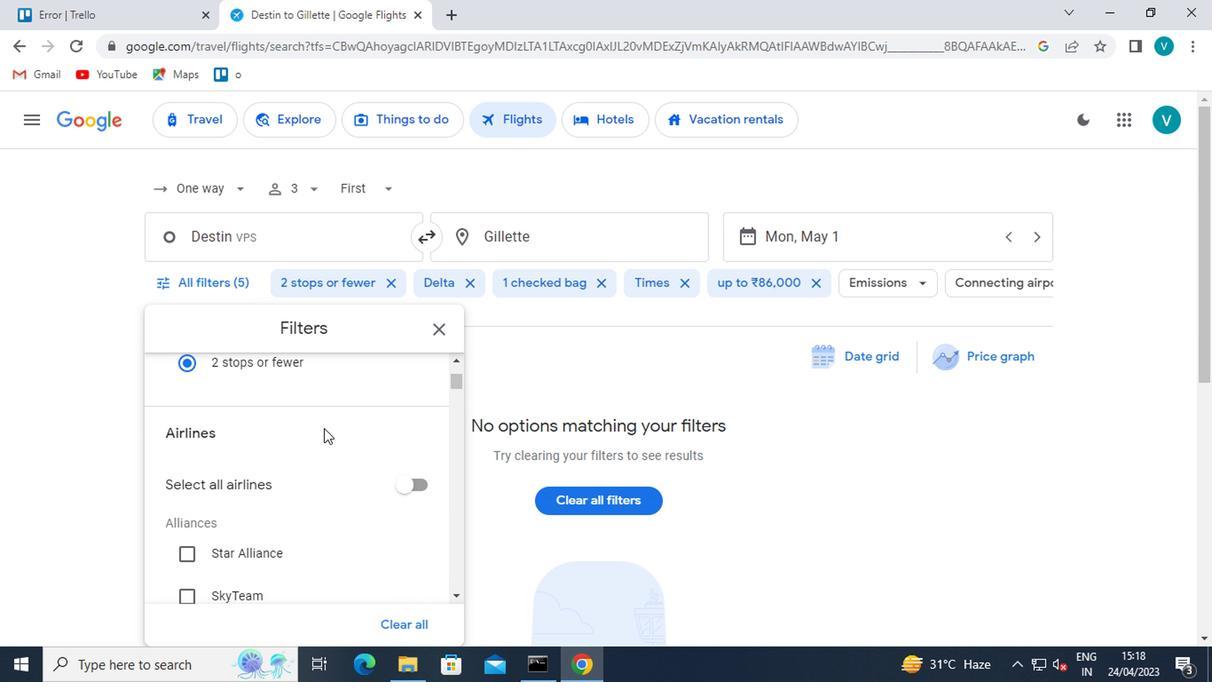 
Action: Mouse scrolled (320, 428) with delta (0, 0)
Screenshot: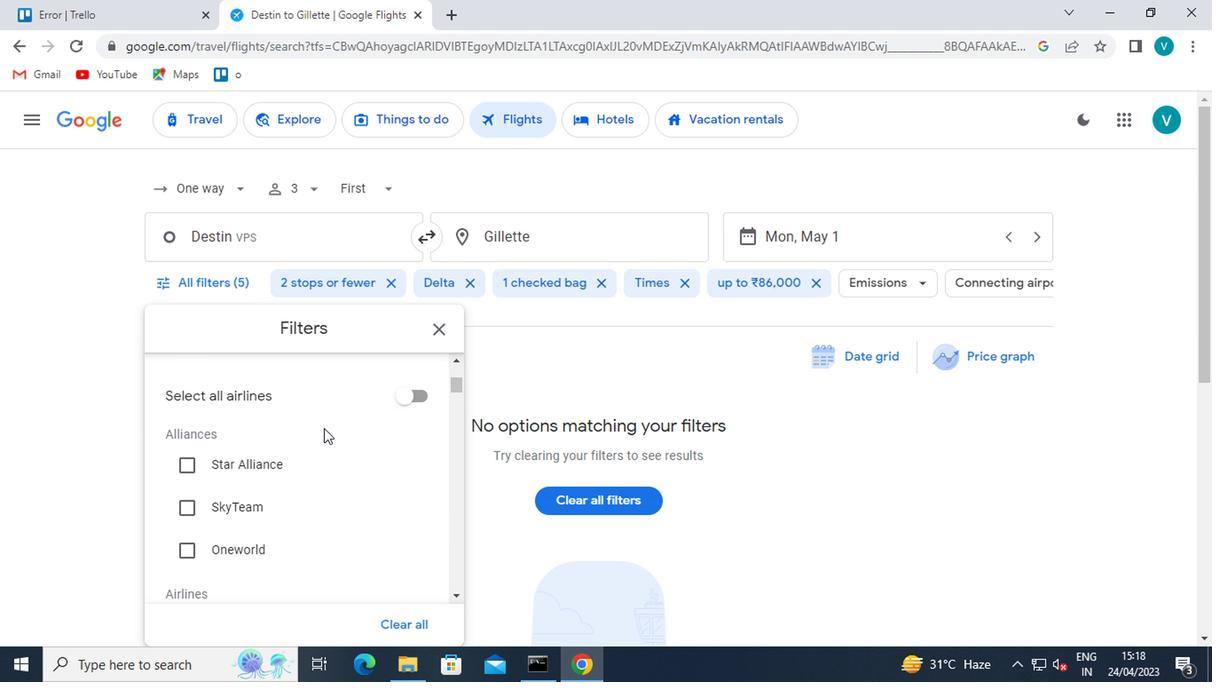 
Action: Mouse scrolled (320, 428) with delta (0, 0)
Screenshot: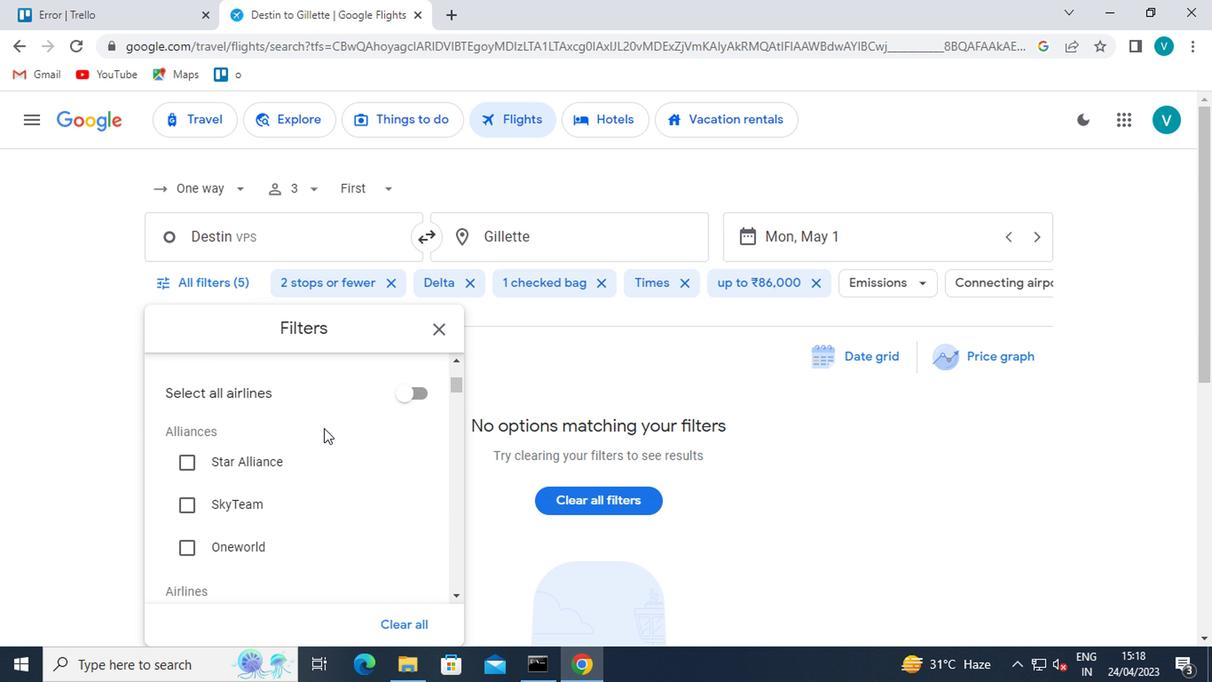 
Action: Mouse scrolled (320, 428) with delta (0, 0)
Screenshot: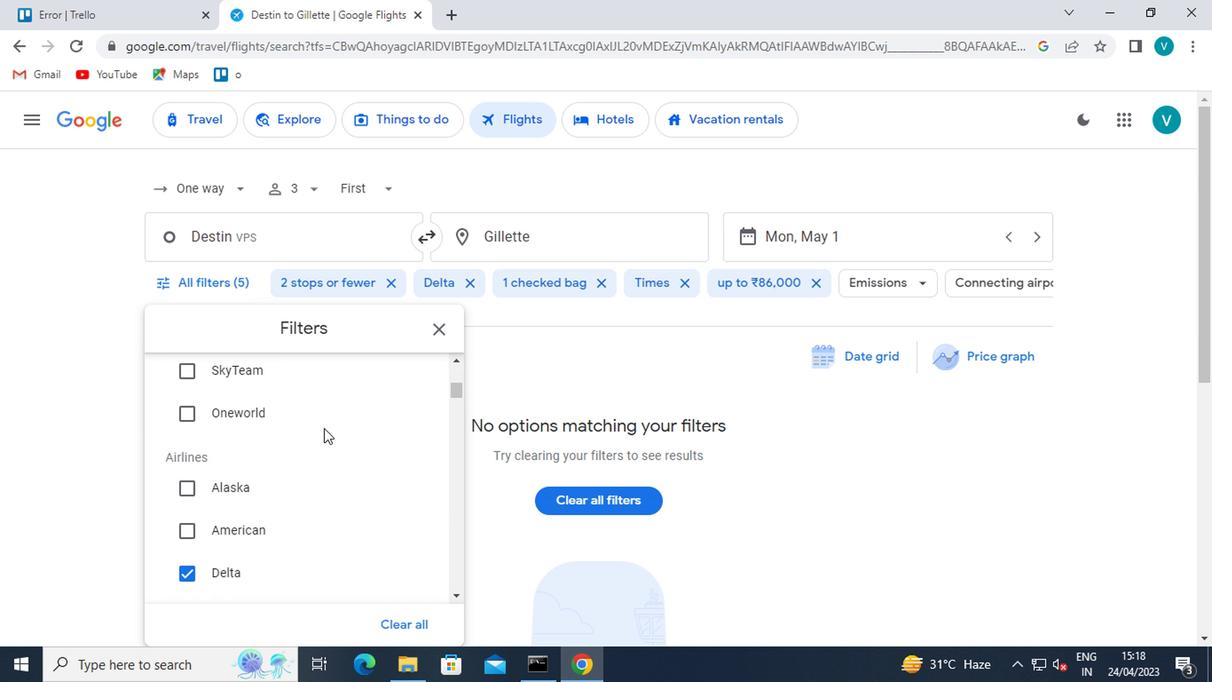 
Action: Mouse moved to (399, 397)
Screenshot: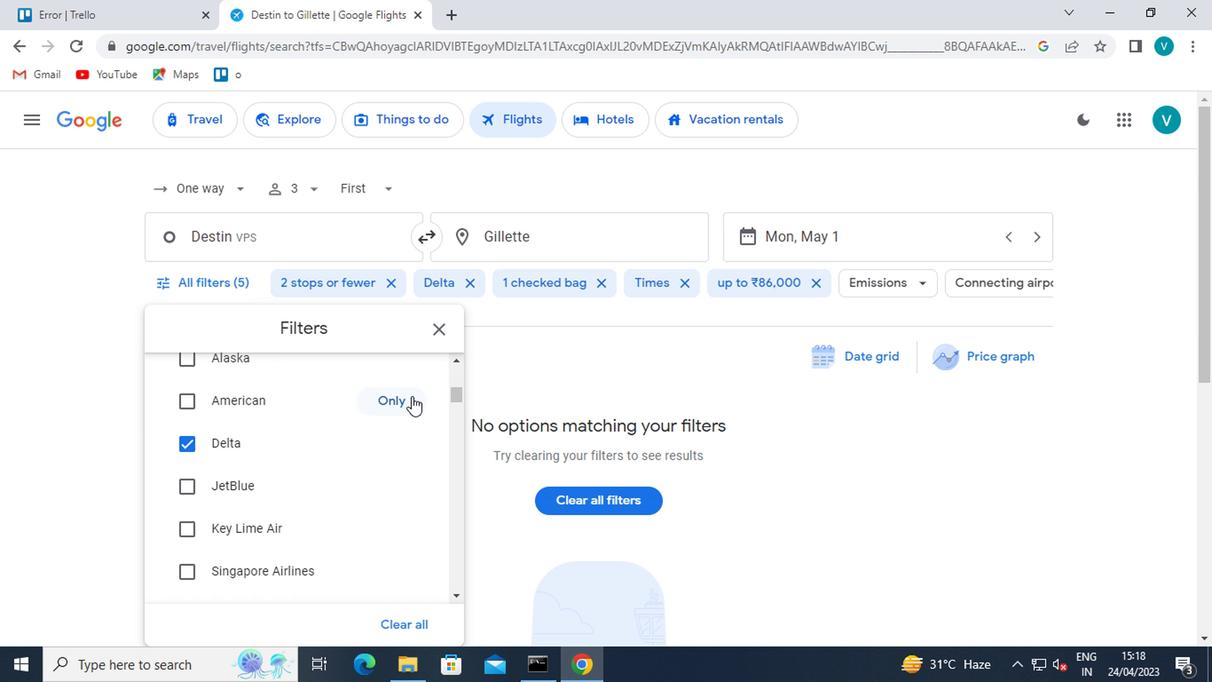 
Action: Mouse pressed left at (399, 397)
Screenshot: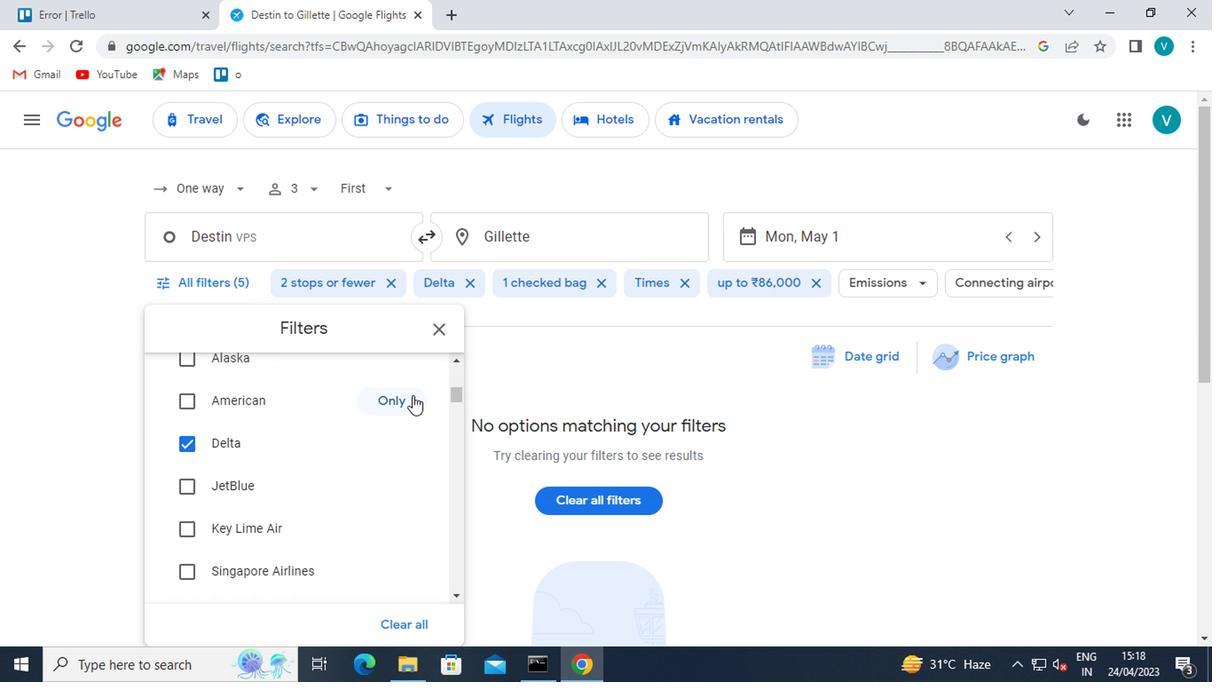 
Action: Mouse moved to (359, 439)
Screenshot: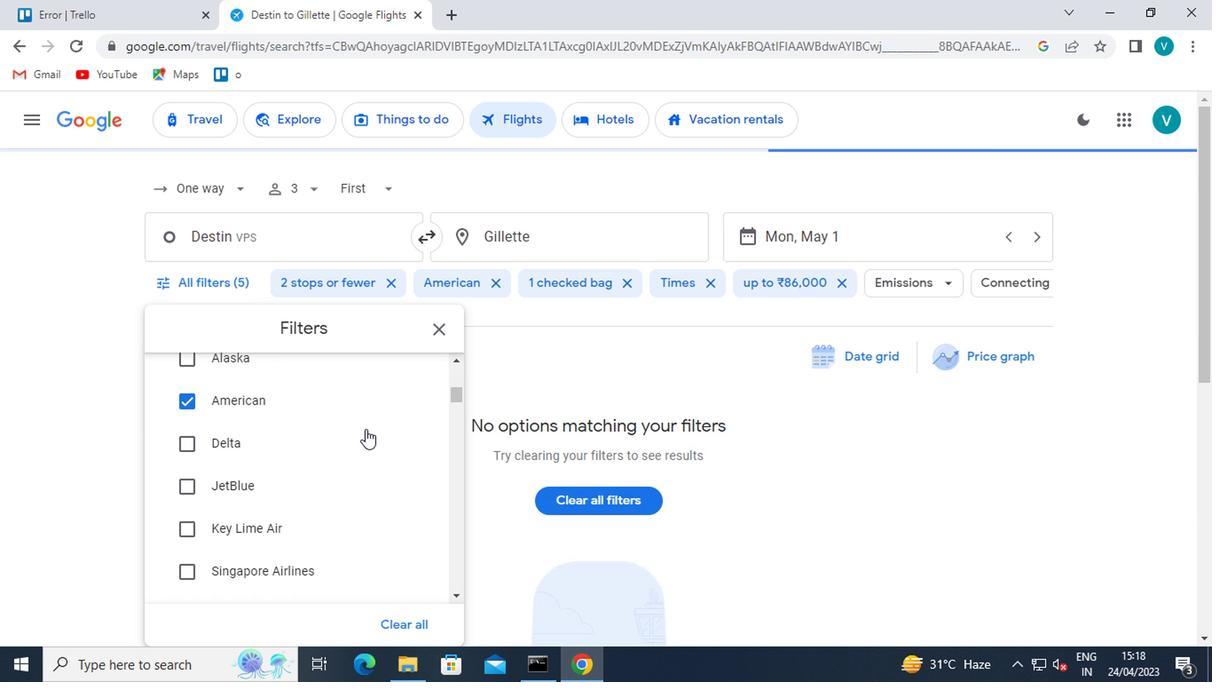 
Action: Mouse scrolled (359, 438) with delta (0, 0)
Screenshot: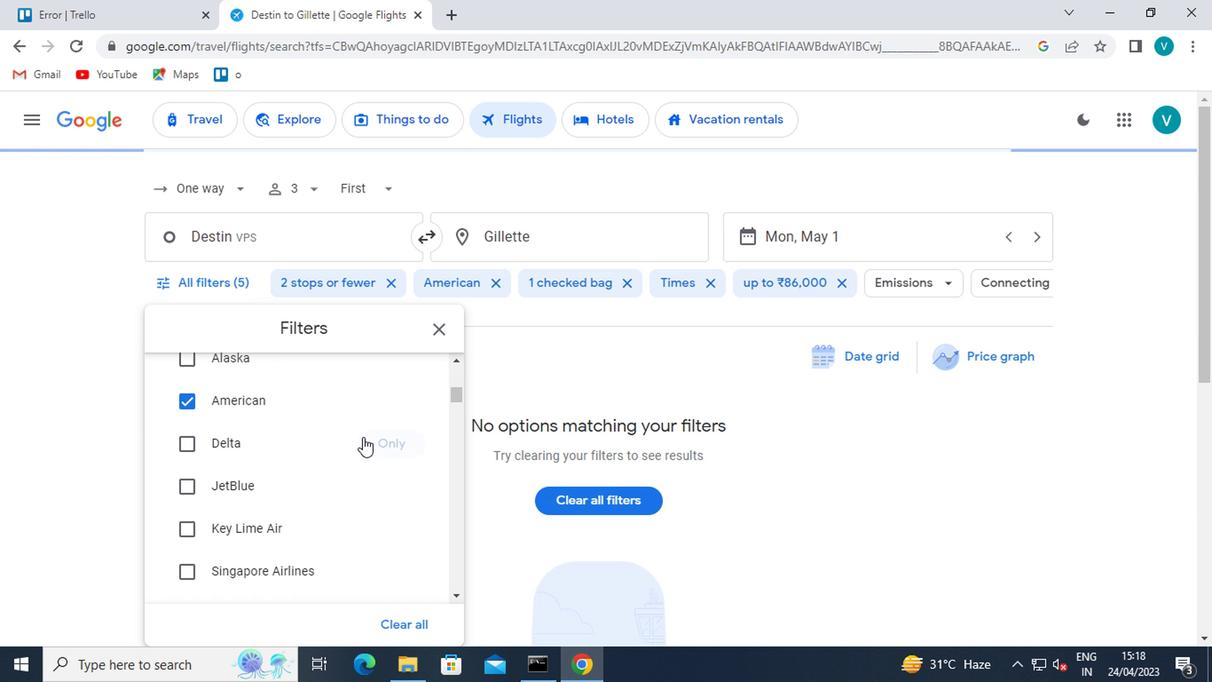 
Action: Mouse scrolled (359, 438) with delta (0, 0)
Screenshot: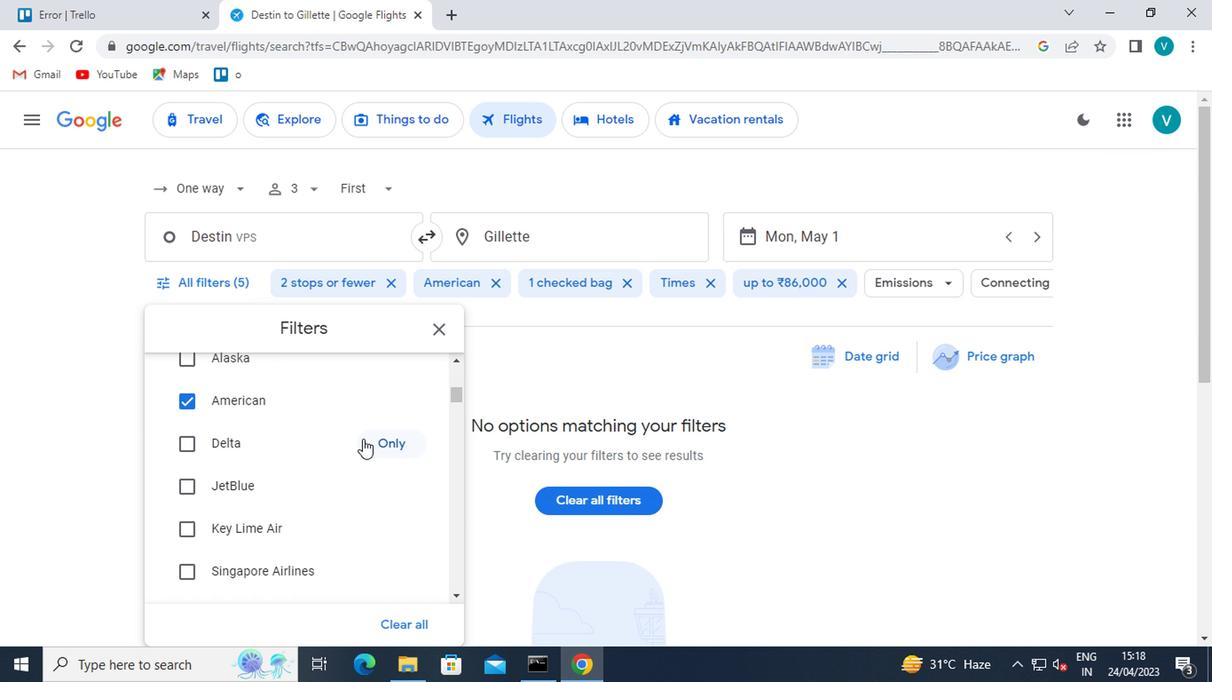 
Action: Mouse scrolled (359, 438) with delta (0, 0)
Screenshot: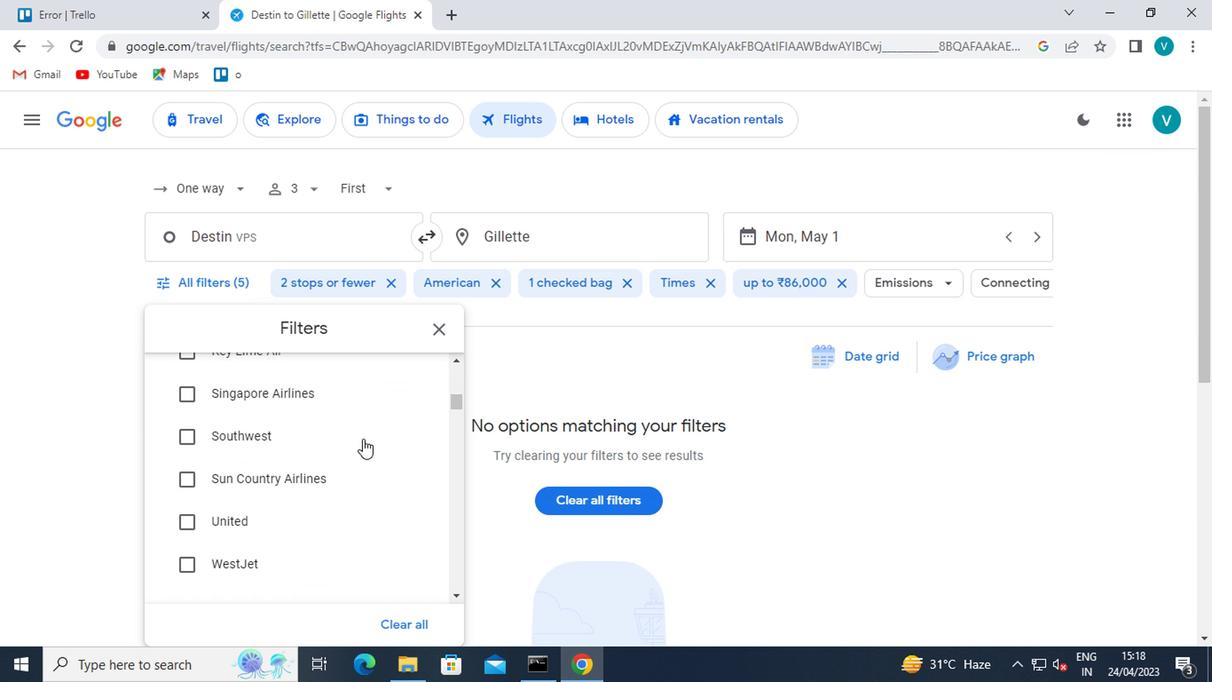 
Action: Mouse scrolled (359, 438) with delta (0, 0)
Screenshot: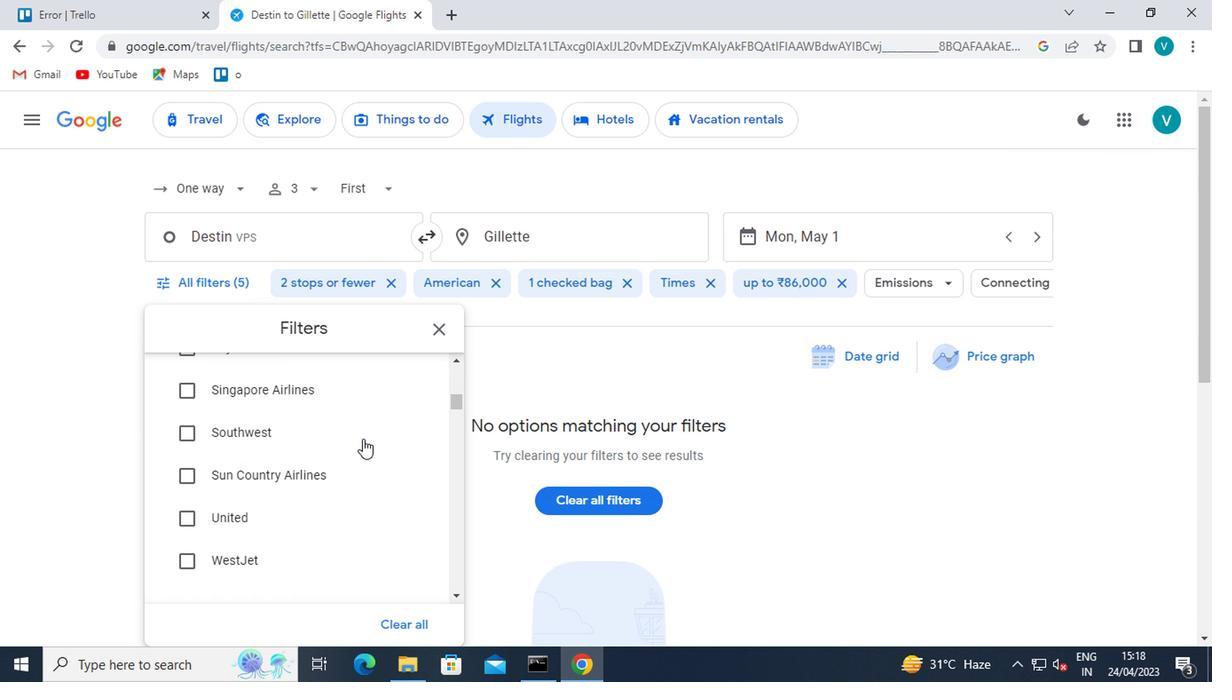 
Action: Mouse scrolled (359, 438) with delta (0, 0)
Screenshot: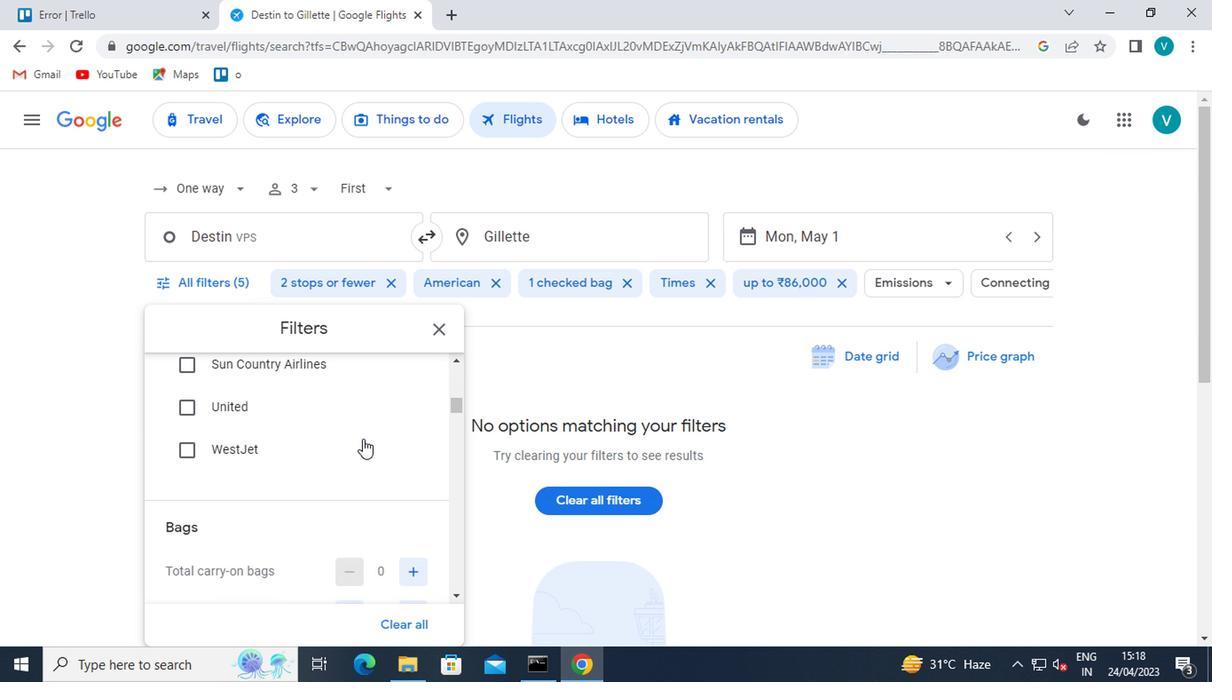 
Action: Mouse moved to (365, 434)
Screenshot: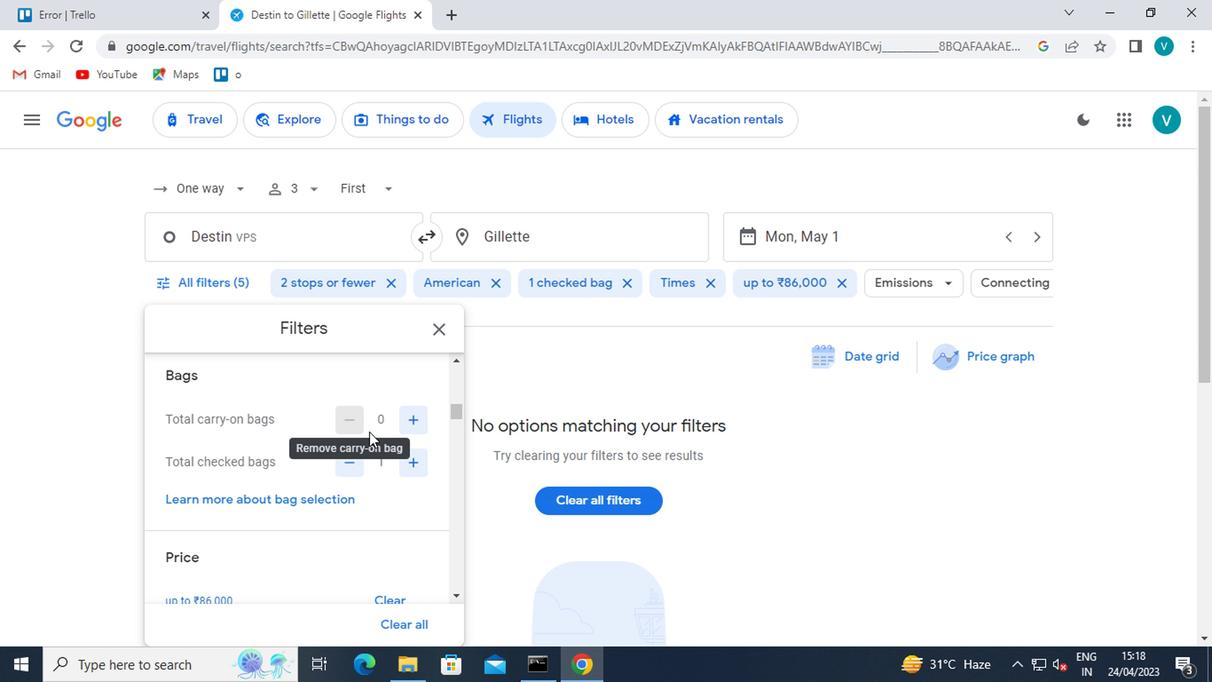 
Action: Mouse scrolled (365, 433) with delta (0, -1)
Screenshot: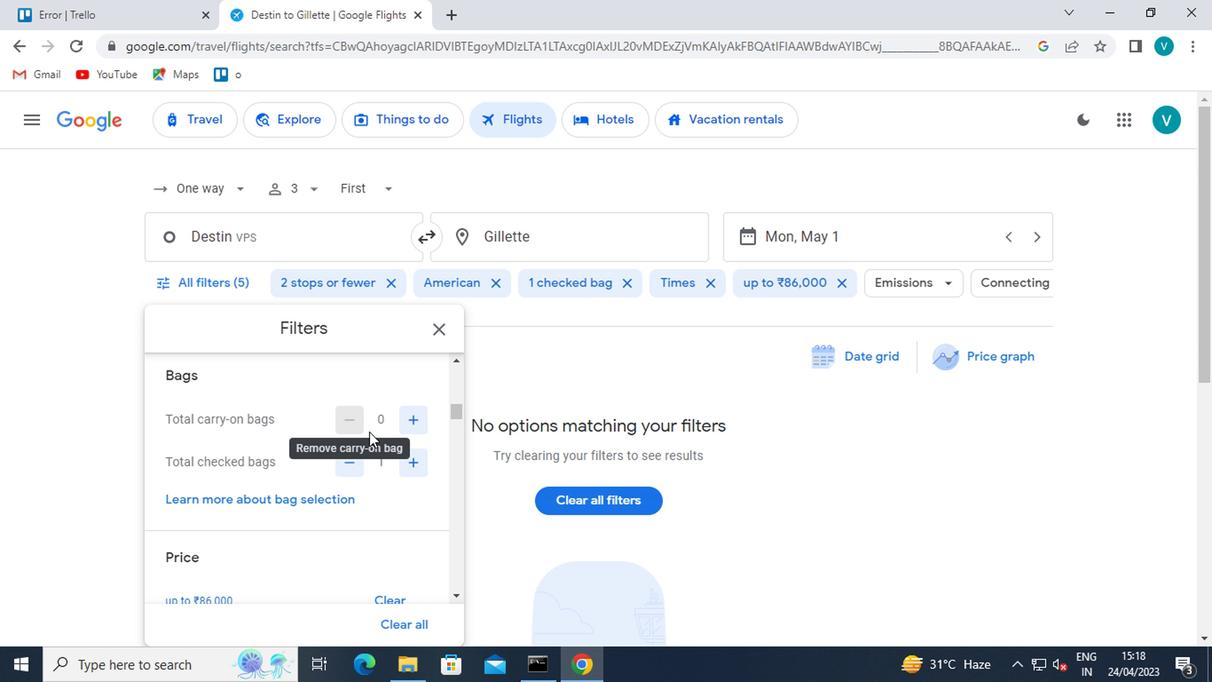 
Action: Mouse moved to (365, 436)
Screenshot: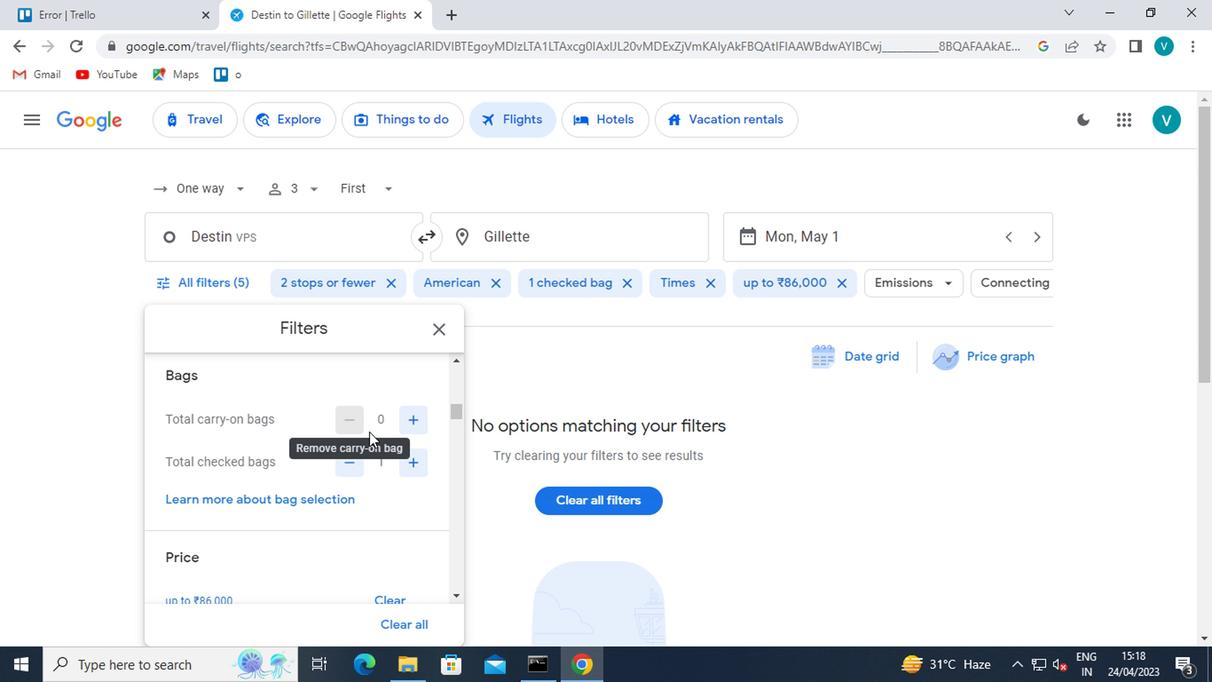 
Action: Mouse scrolled (365, 435) with delta (0, -1)
Screenshot: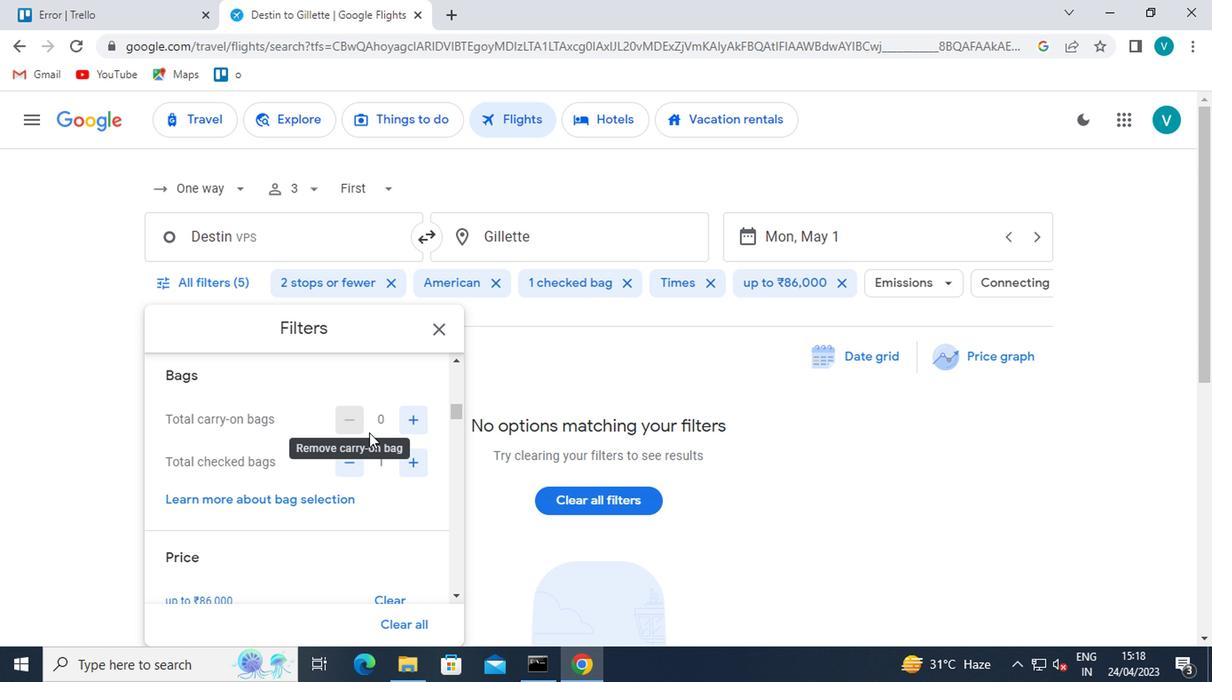 
Action: Mouse moved to (169, 461)
Screenshot: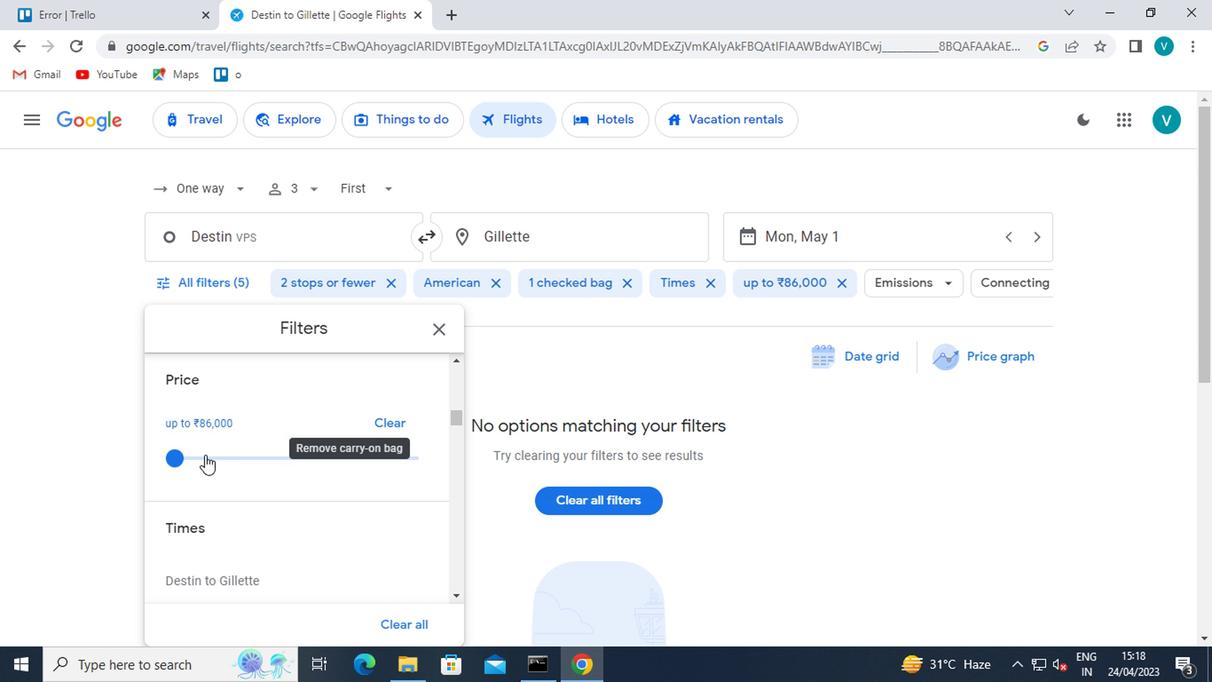 
Action: Mouse pressed left at (169, 461)
Screenshot: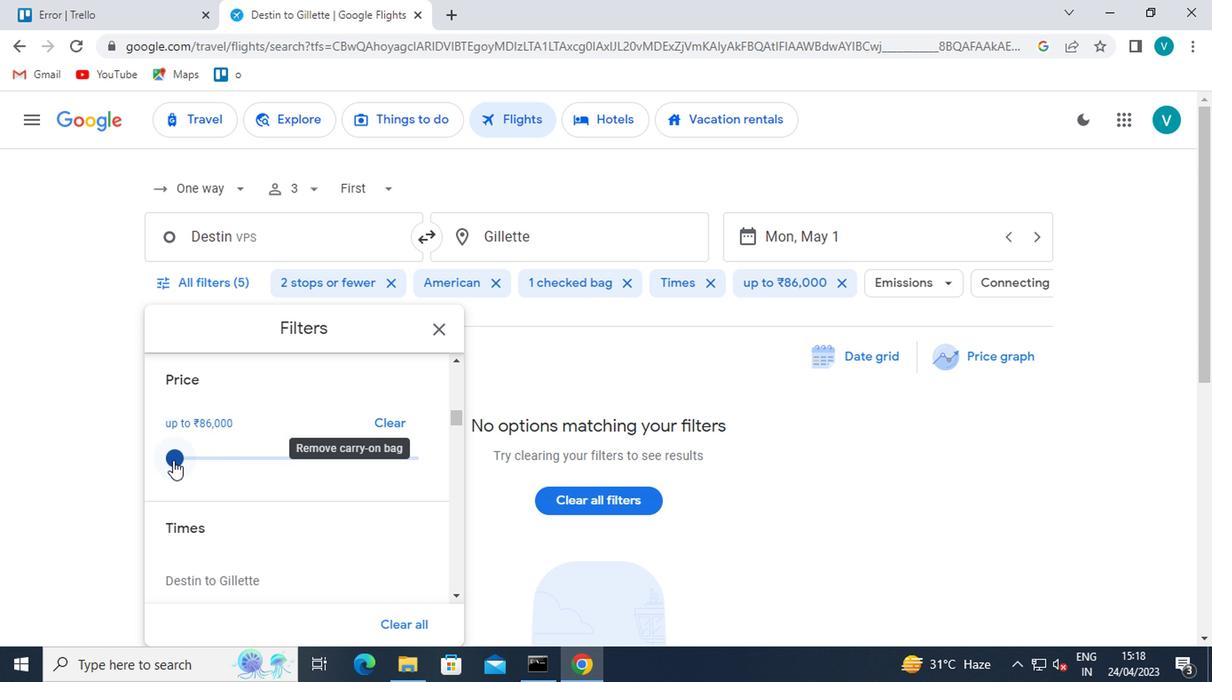 
Action: Mouse moved to (219, 461)
Screenshot: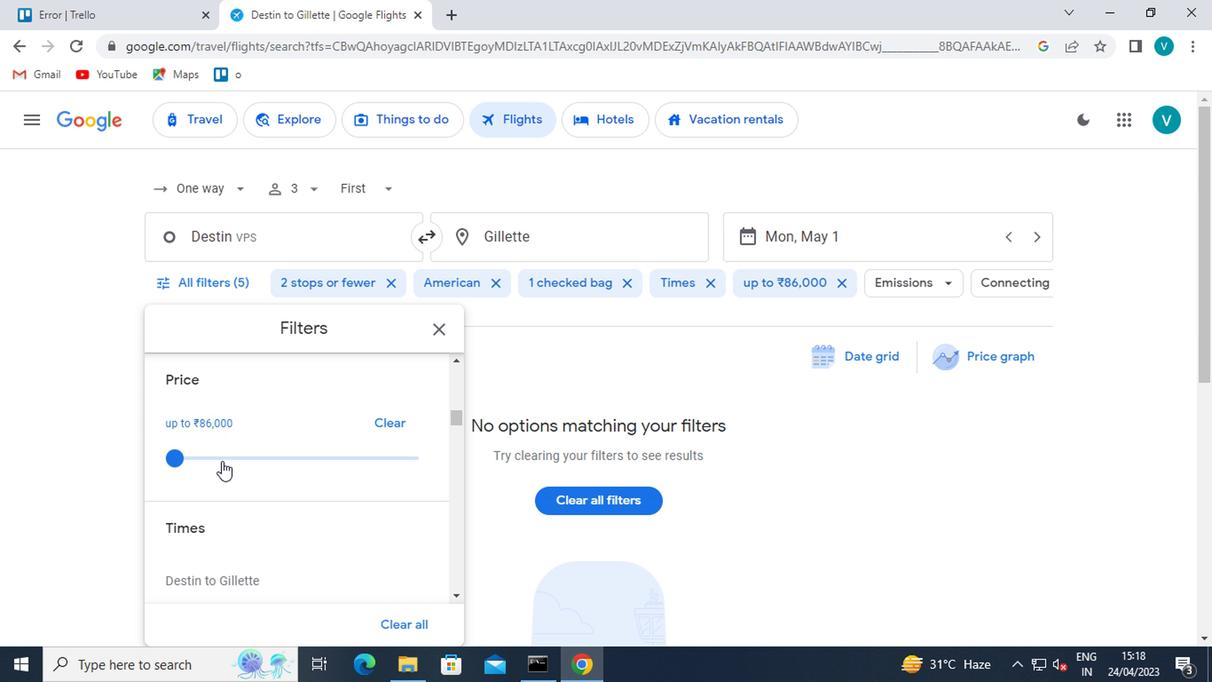 
Action: Mouse scrolled (219, 461) with delta (0, 0)
Screenshot: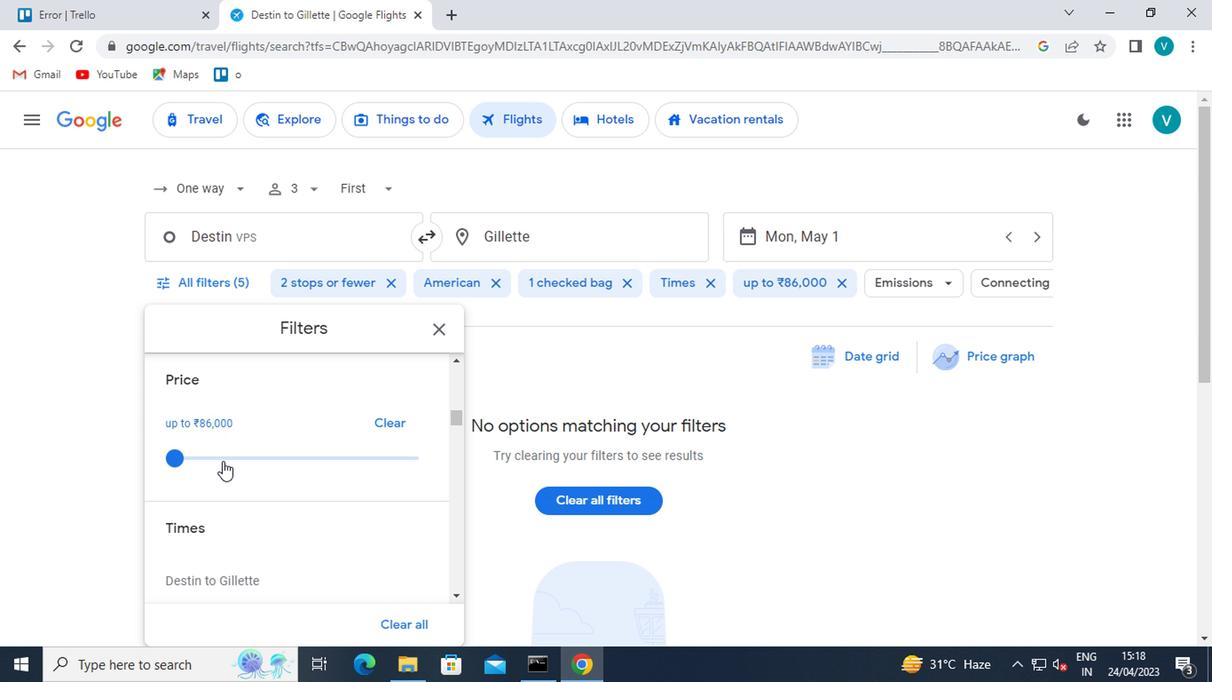 
Action: Mouse moved to (219, 463)
Screenshot: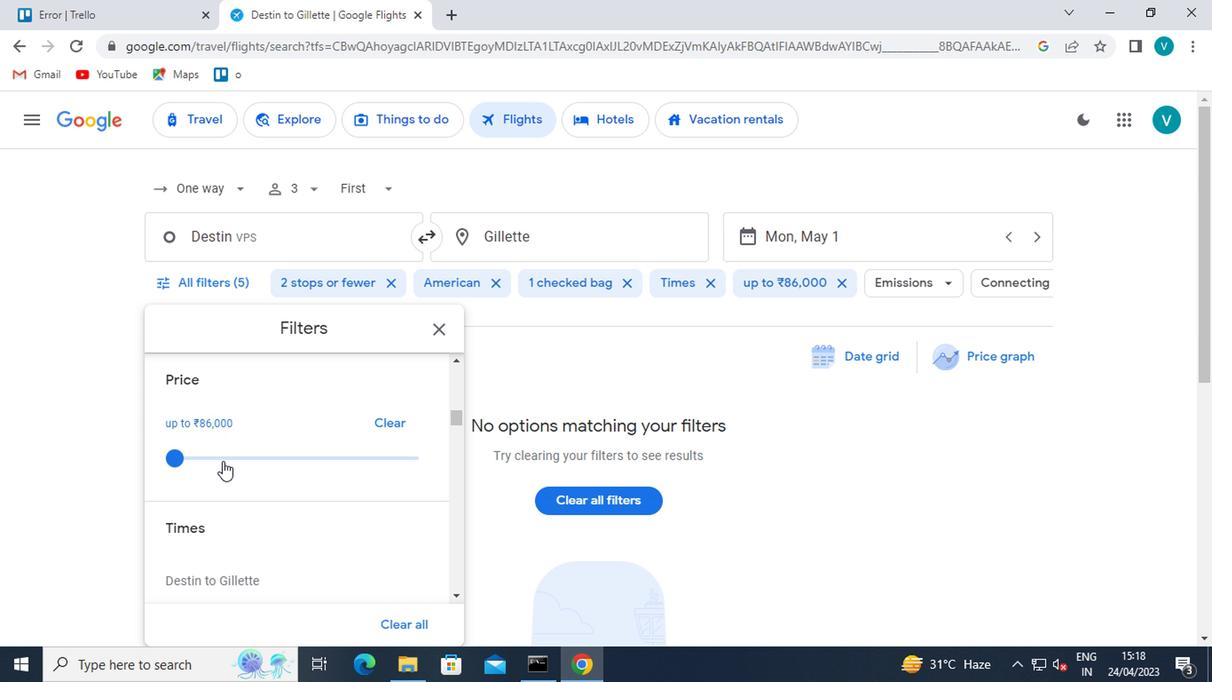 
Action: Mouse scrolled (219, 462) with delta (0, 0)
Screenshot: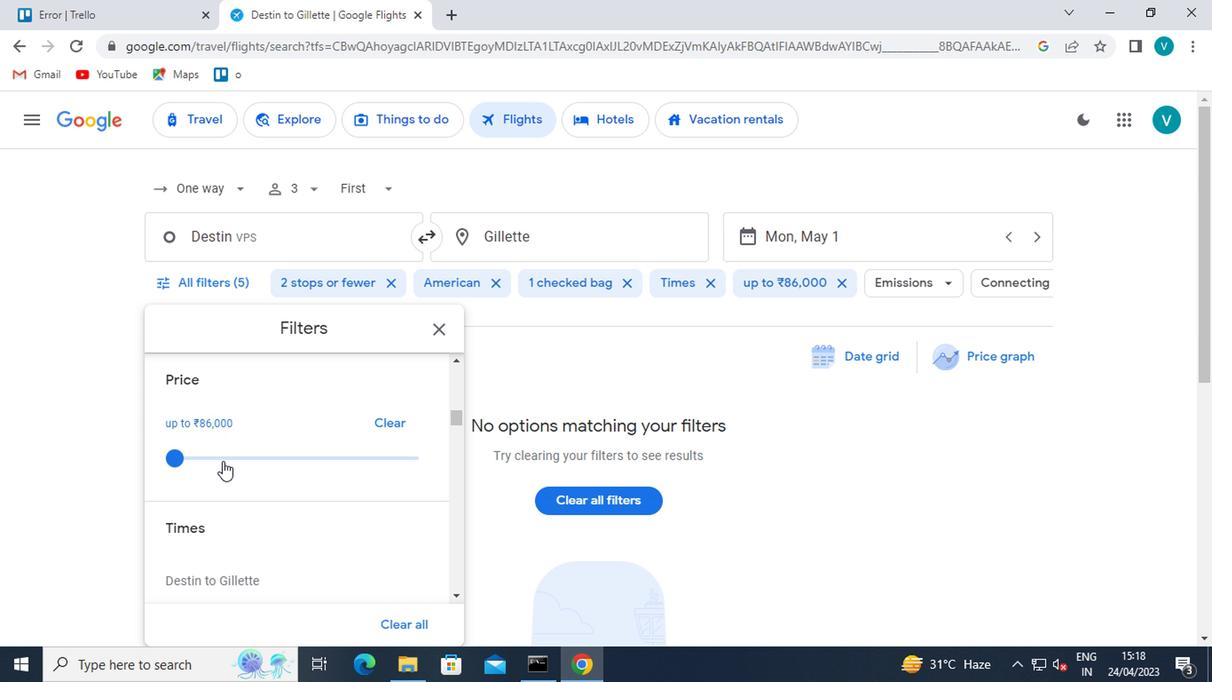 
Action: Mouse moved to (282, 488)
Screenshot: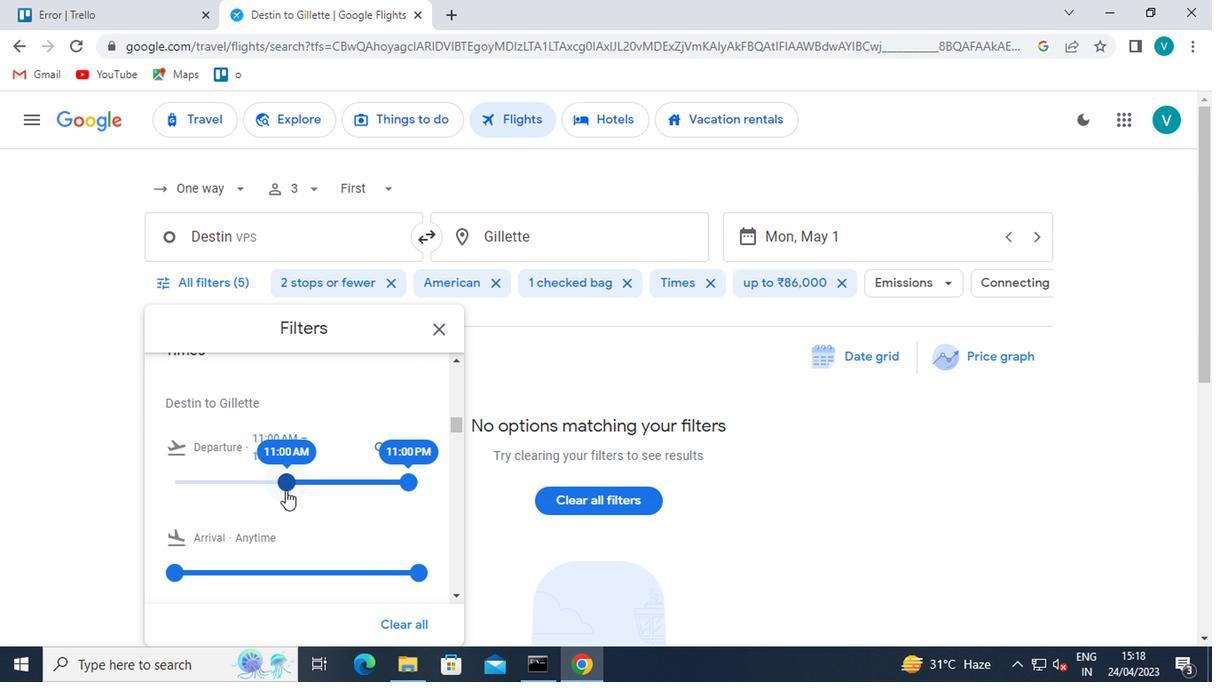 
Action: Mouse pressed left at (282, 488)
Screenshot: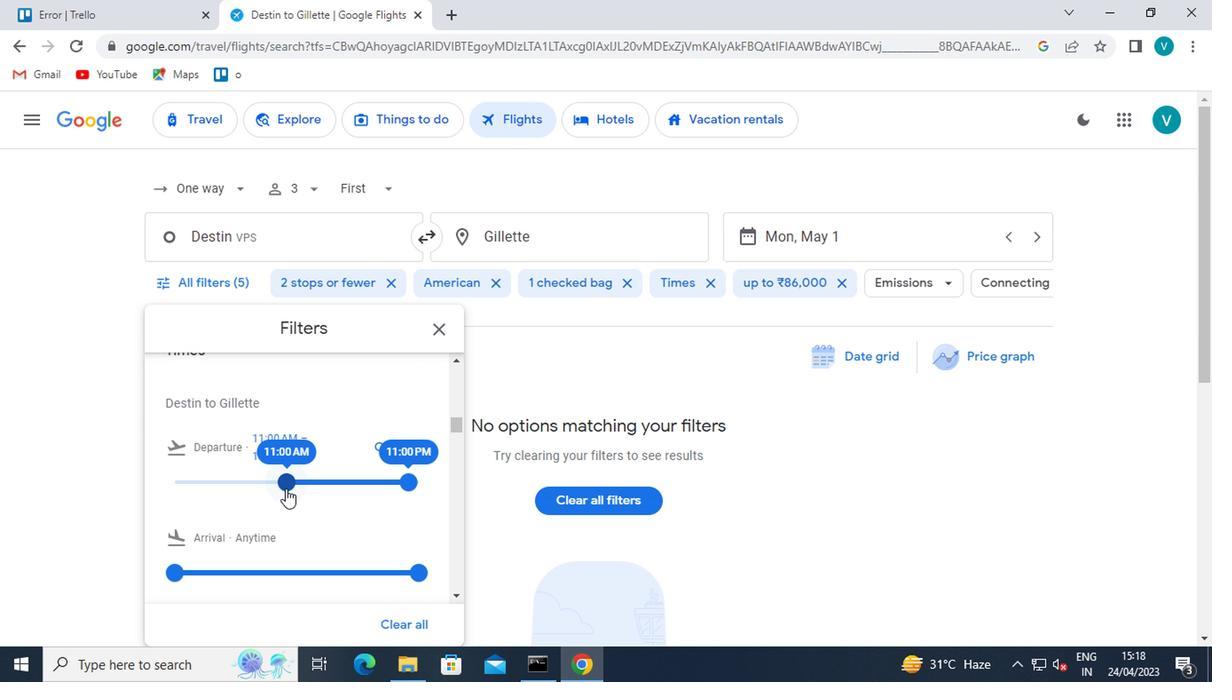 
Action: Mouse moved to (241, 462)
Screenshot: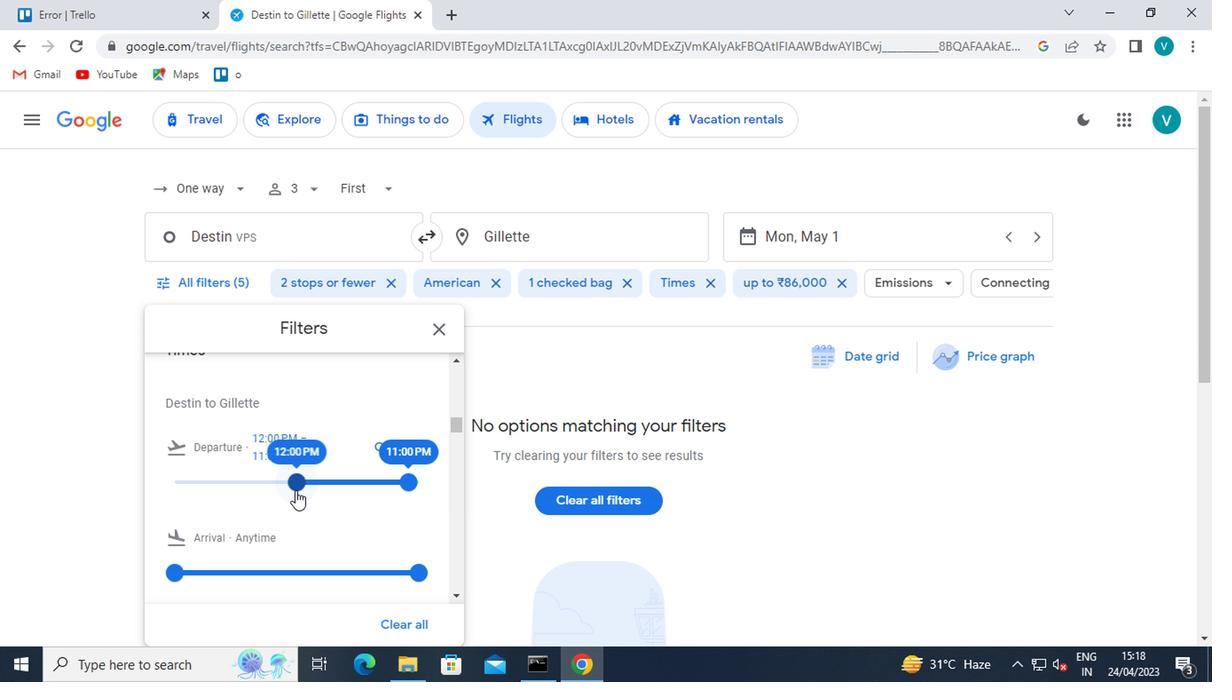
